 Task: Search one way flight ticket for 3 adults in first from Concord: Concord-padgett Regional Airport to Evansville: Evansville Regional Airport on 8-3-2023. Choice of flights is Sun country airlines. Number of bags: 1 carry on bag. Price is upto 55000. Outbound departure time preference is 17:00.
Action: Mouse moved to (227, 319)
Screenshot: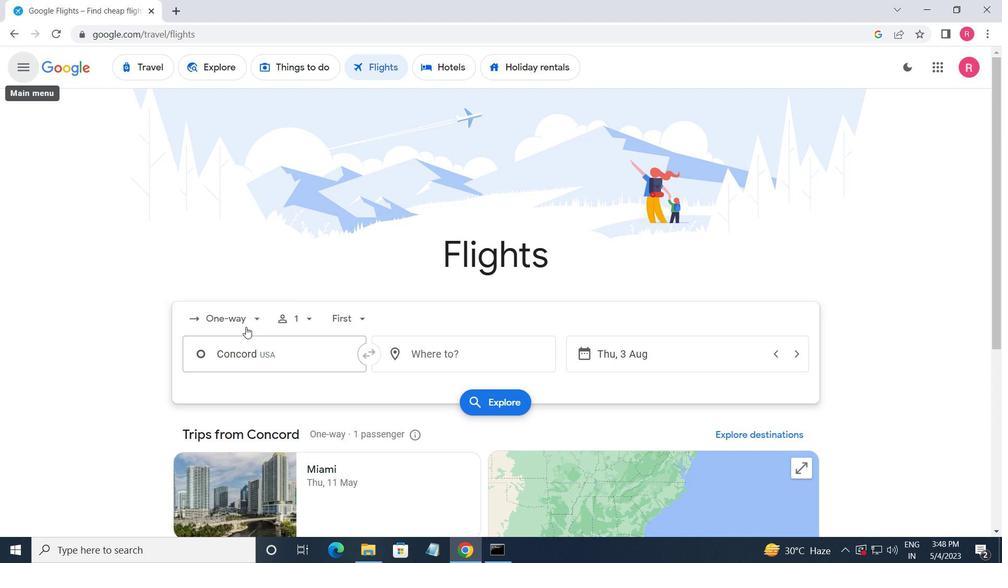 
Action: Mouse pressed left at (227, 319)
Screenshot: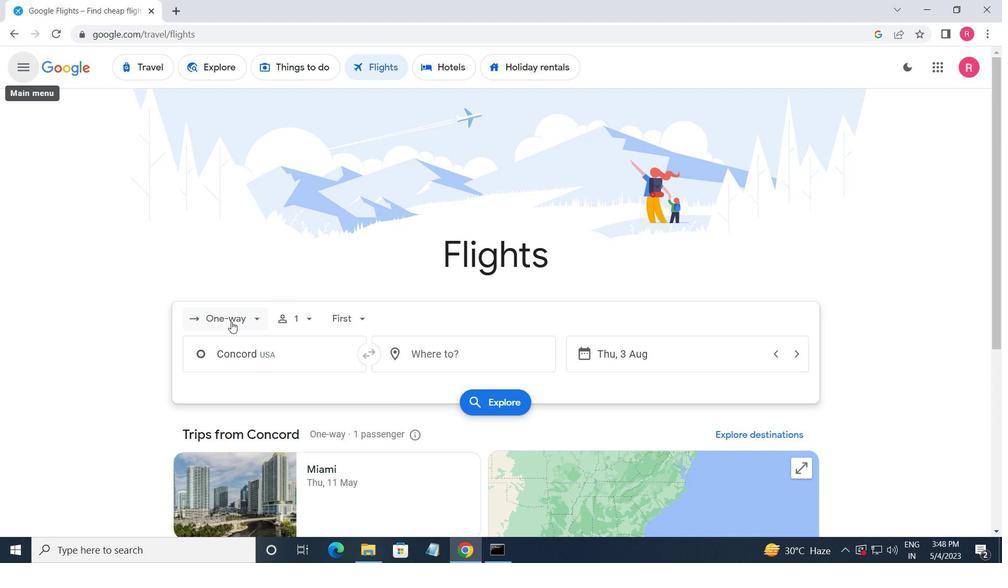
Action: Mouse moved to (254, 383)
Screenshot: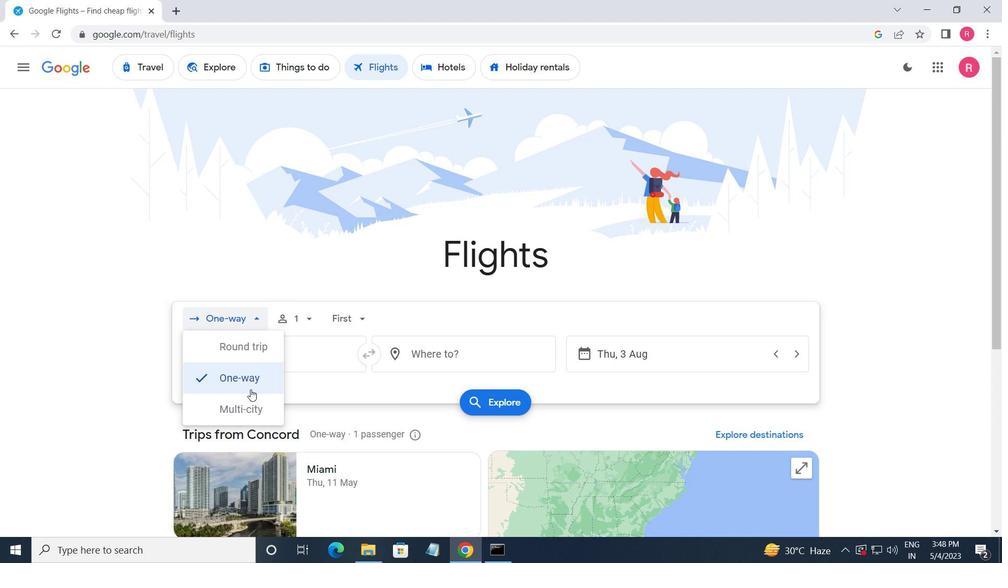 
Action: Mouse pressed left at (254, 383)
Screenshot: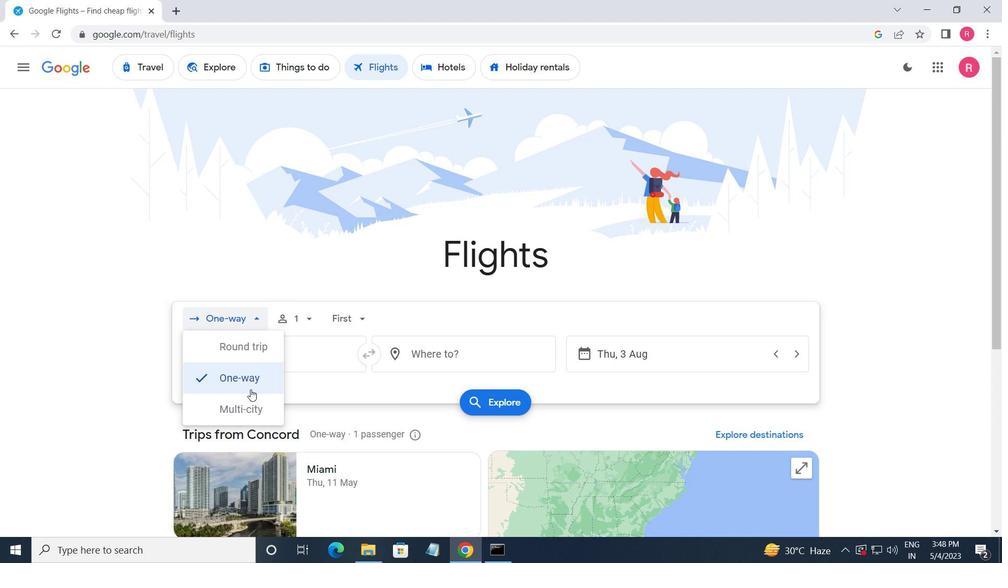 
Action: Mouse moved to (292, 322)
Screenshot: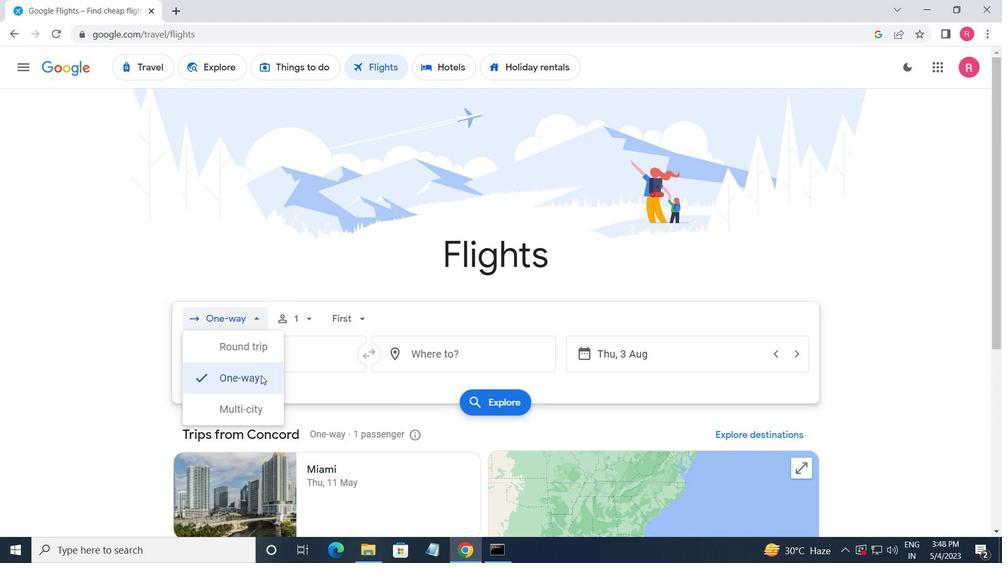 
Action: Mouse pressed left at (292, 322)
Screenshot: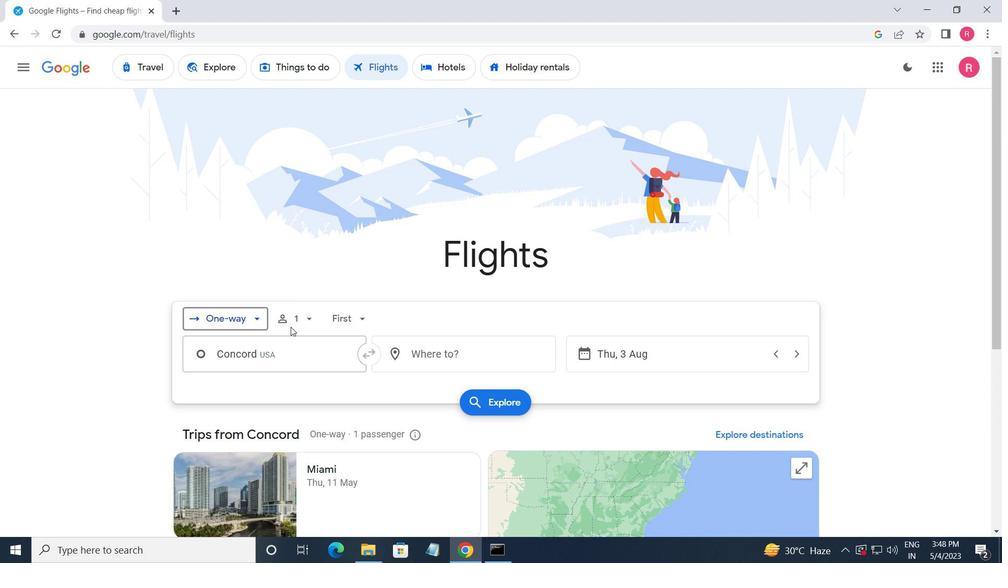 
Action: Mouse moved to (398, 351)
Screenshot: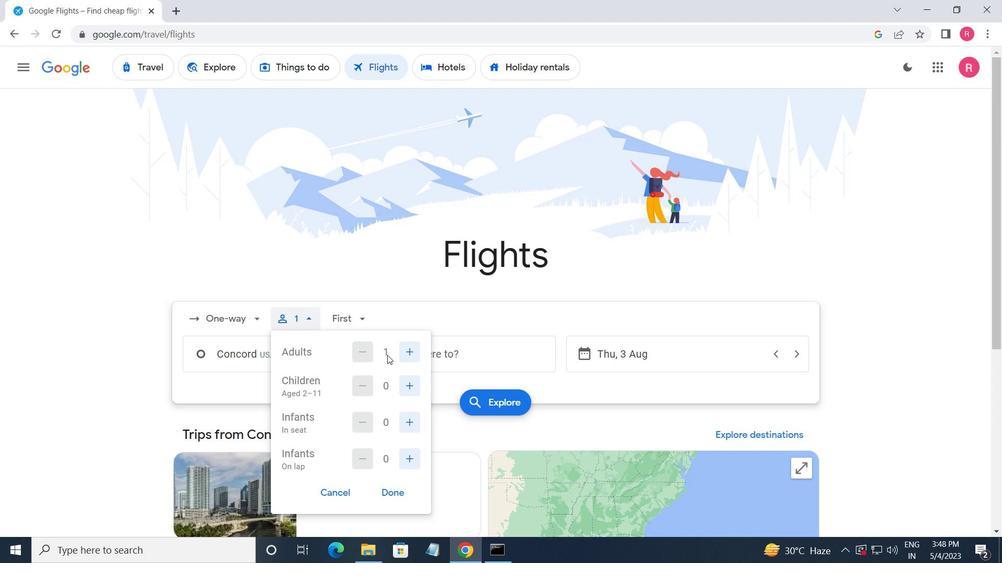 
Action: Mouse pressed left at (398, 351)
Screenshot: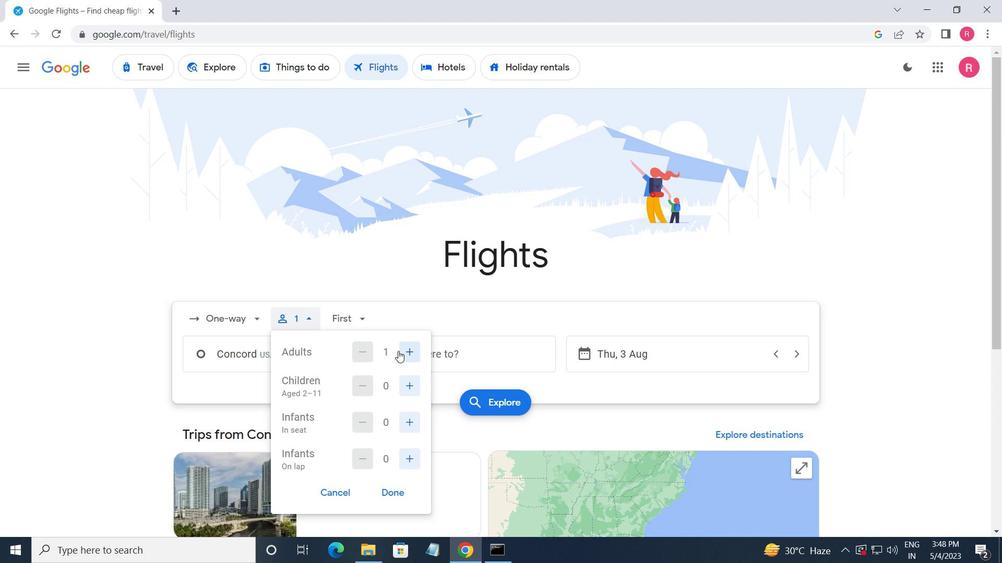 
Action: Mouse moved to (399, 351)
Screenshot: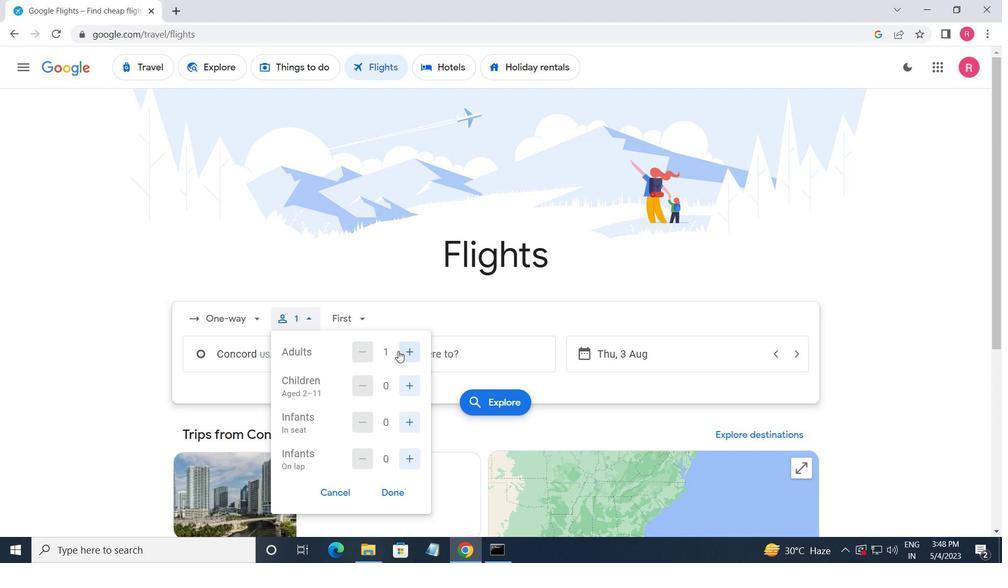 
Action: Mouse pressed left at (399, 351)
Screenshot: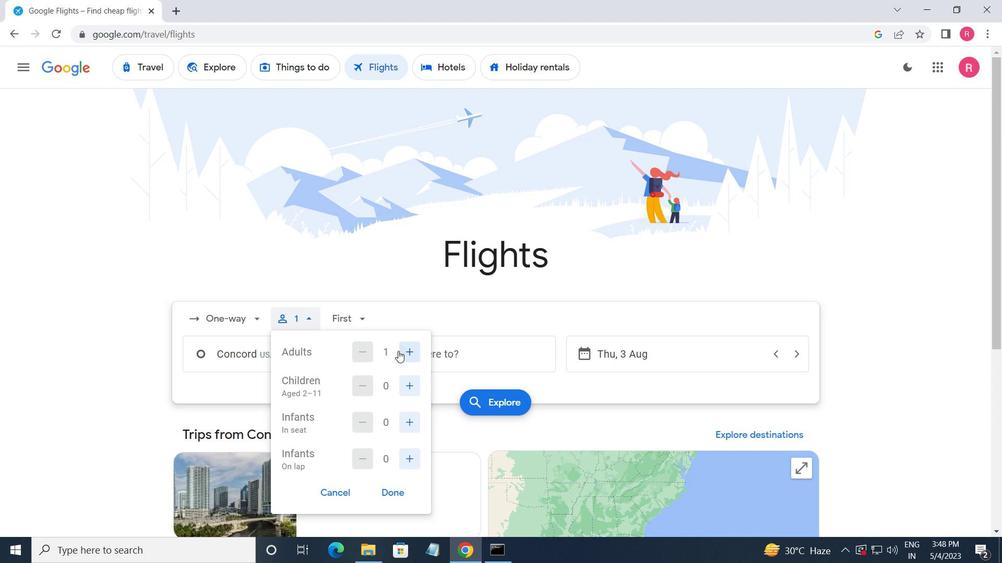 
Action: Mouse moved to (397, 495)
Screenshot: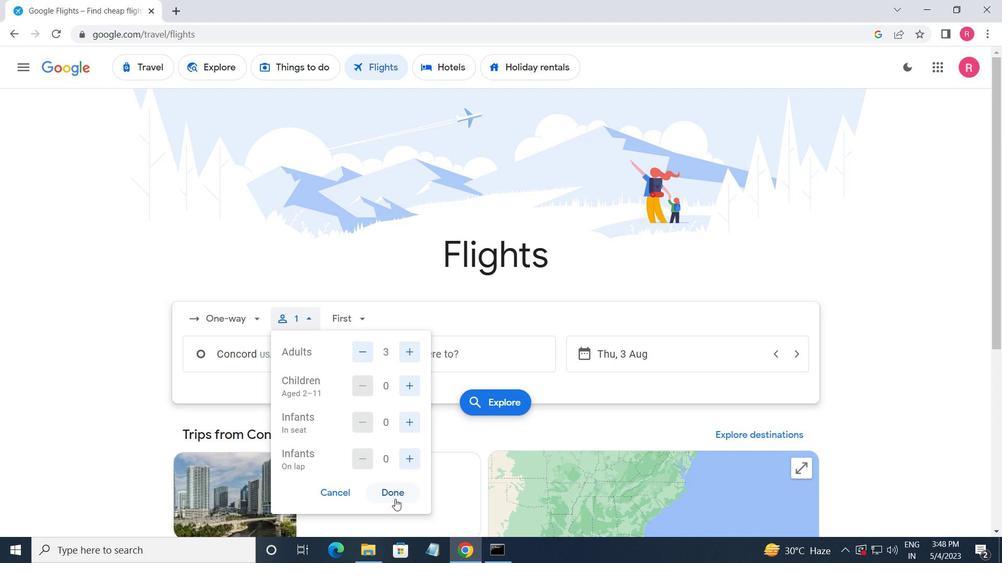 
Action: Mouse pressed left at (397, 495)
Screenshot: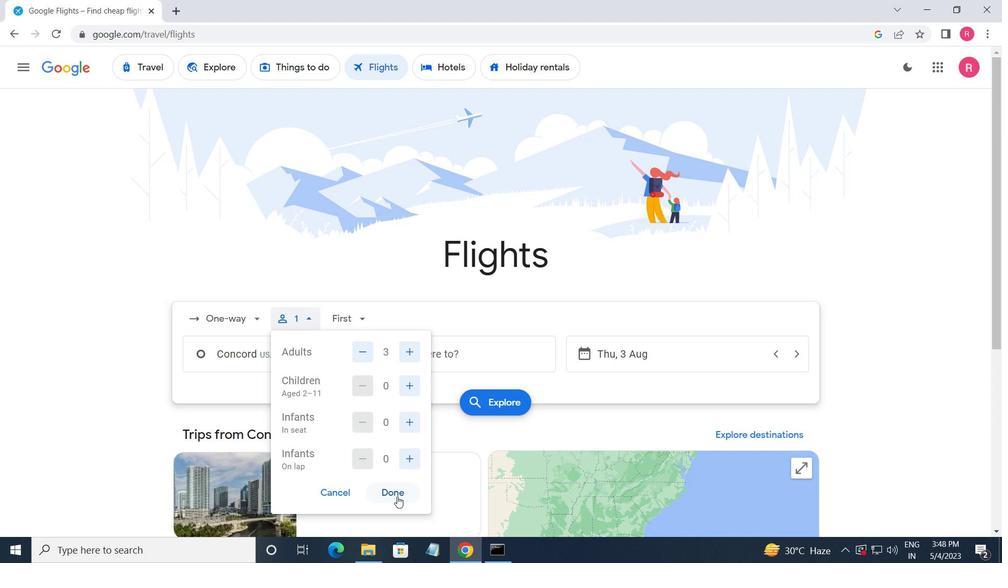 
Action: Mouse moved to (347, 319)
Screenshot: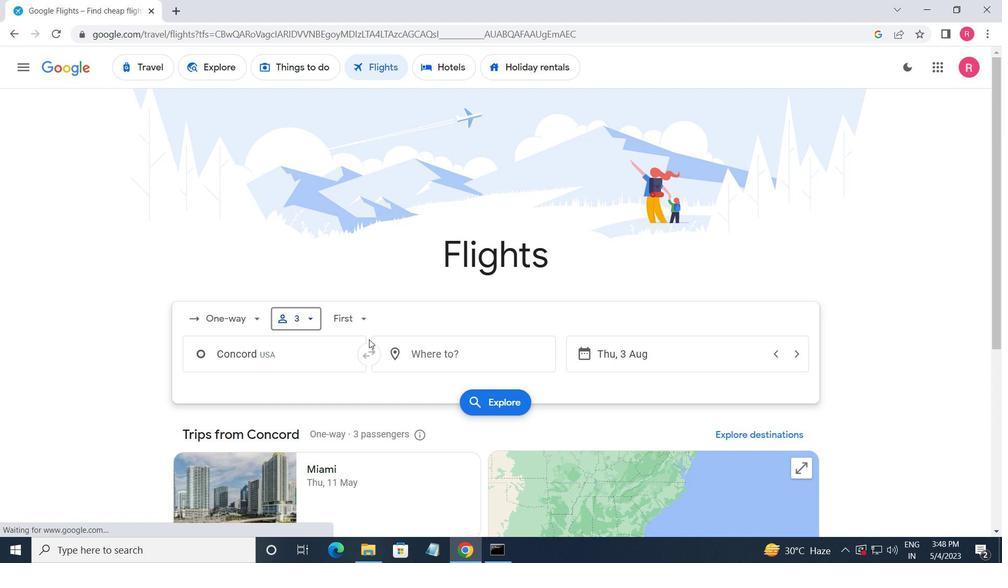 
Action: Mouse pressed left at (347, 319)
Screenshot: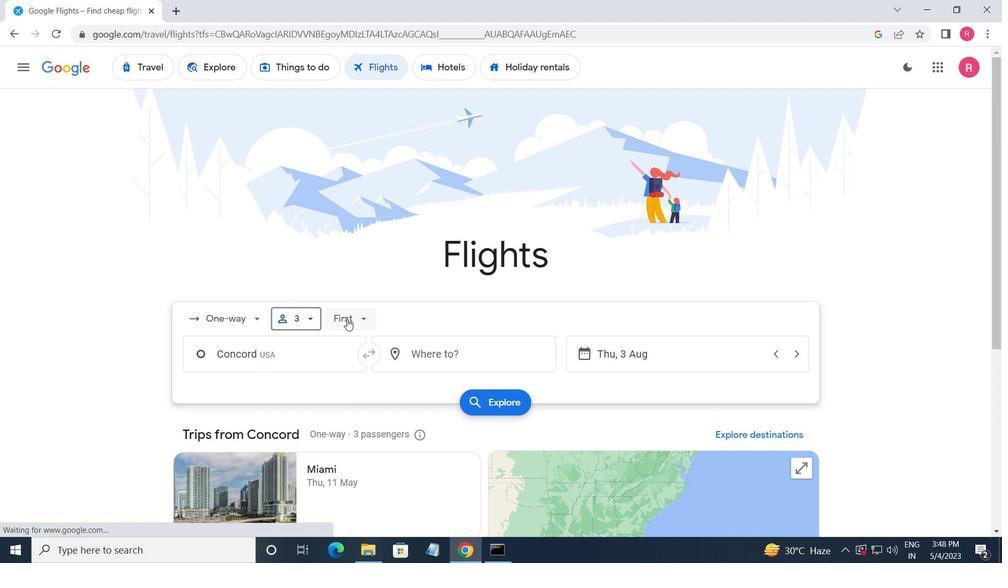 
Action: Mouse moved to (383, 445)
Screenshot: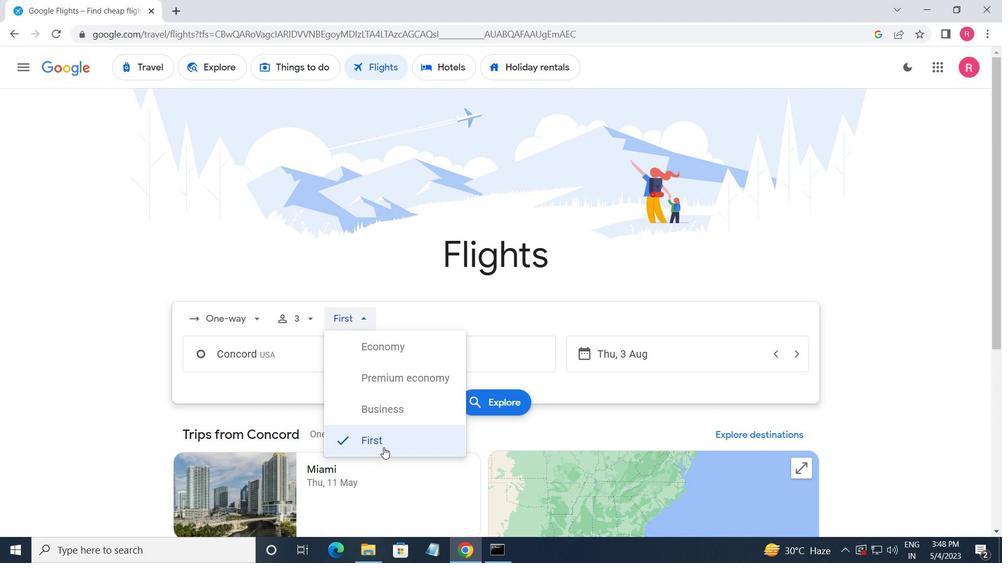
Action: Mouse pressed left at (383, 445)
Screenshot: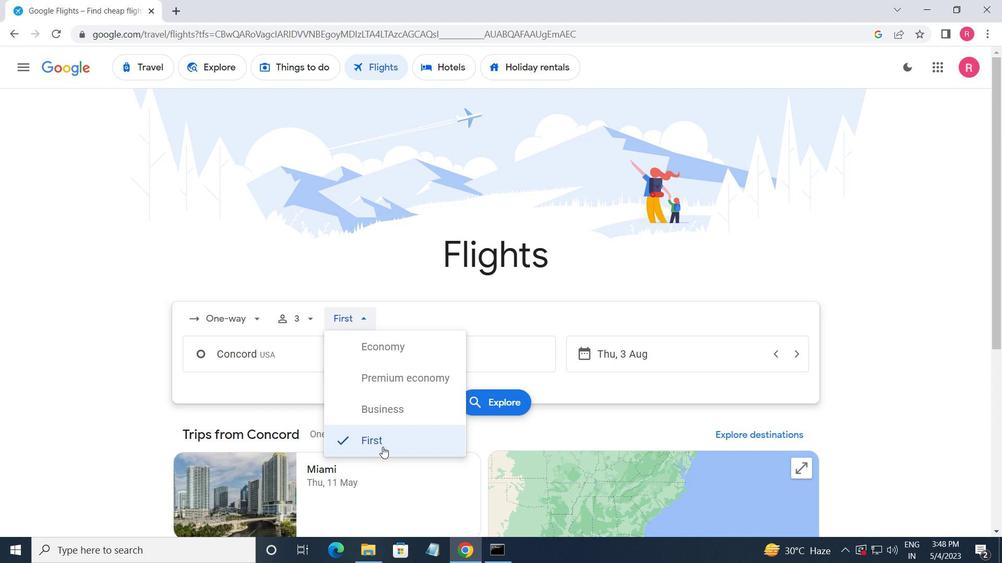 
Action: Mouse moved to (292, 348)
Screenshot: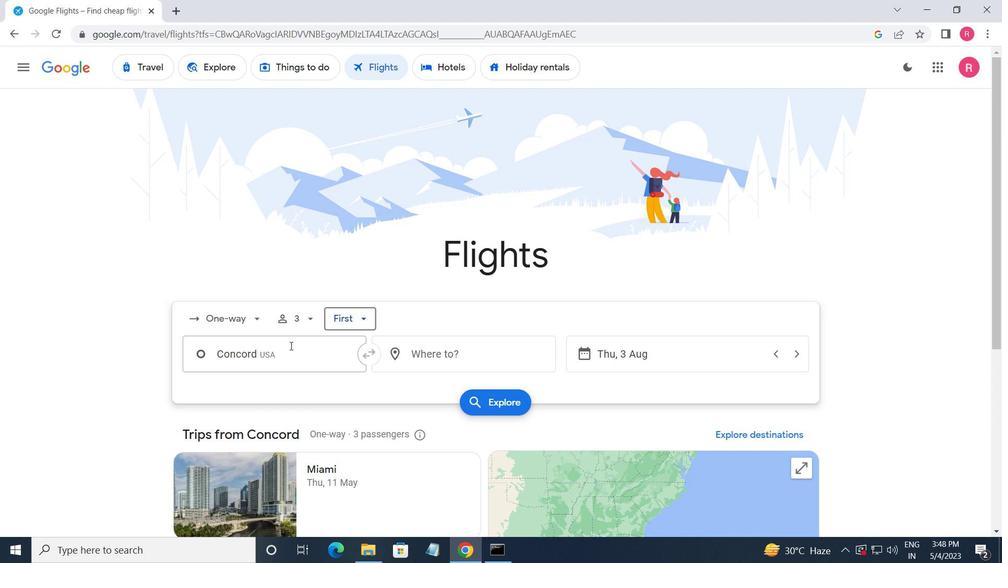 
Action: Mouse pressed left at (292, 348)
Screenshot: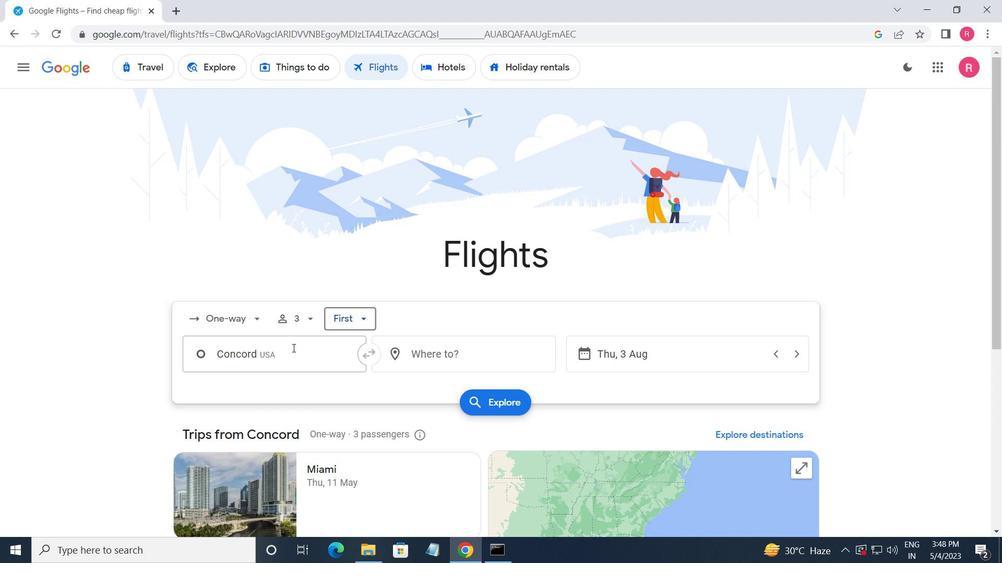 
Action: Mouse moved to (305, 527)
Screenshot: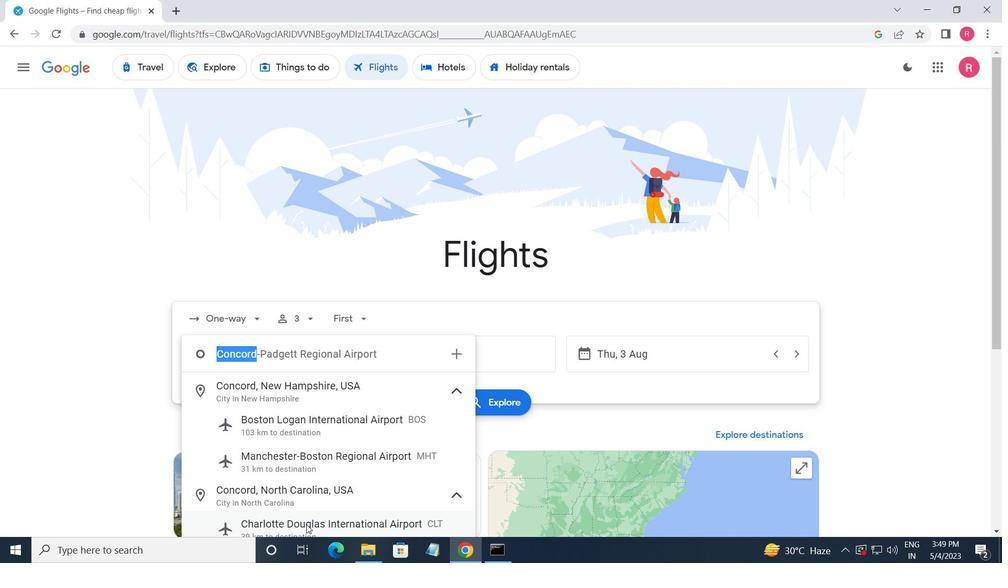 
Action: Mouse pressed left at (305, 527)
Screenshot: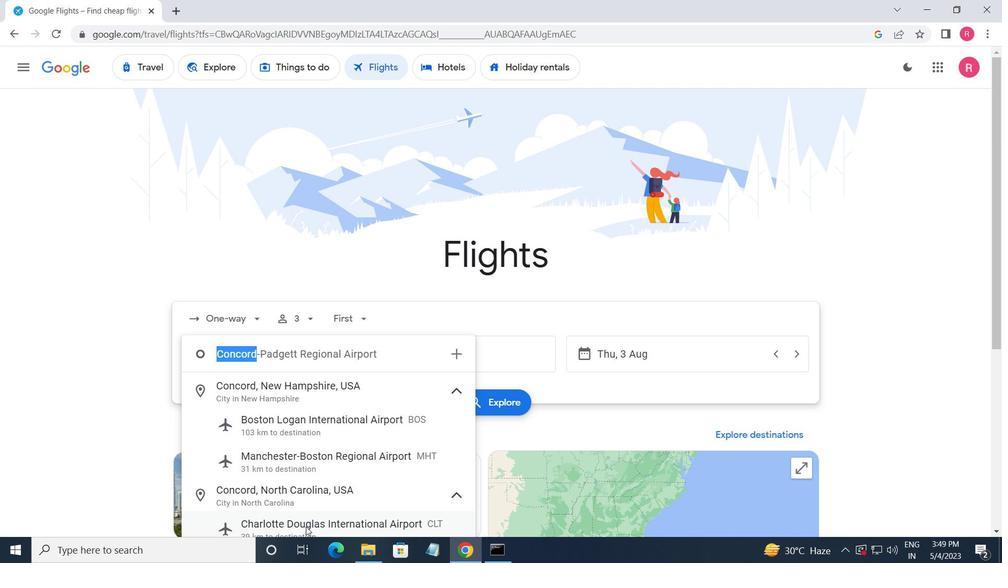 
Action: Mouse moved to (247, 330)
Screenshot: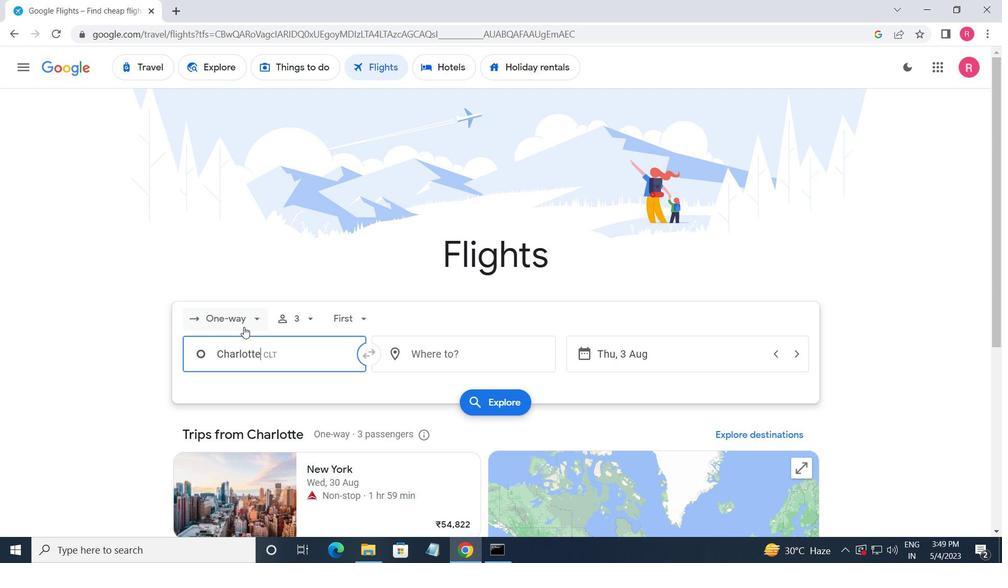 
Action: Key pressed <Key.backspace><Key.backspace><Key.backspace><Key.backspace><Key.backspace><Key.backspace><Key.backspace><Key.backspace><Key.backspace><Key.backspace><Key.backspace><Key.backspace><Key.backspace><Key.backspace><Key.backspace><Key.backspace><Key.backspace><Key.caps_lock>c<Key.caps_lock>oncord-pad
Screenshot: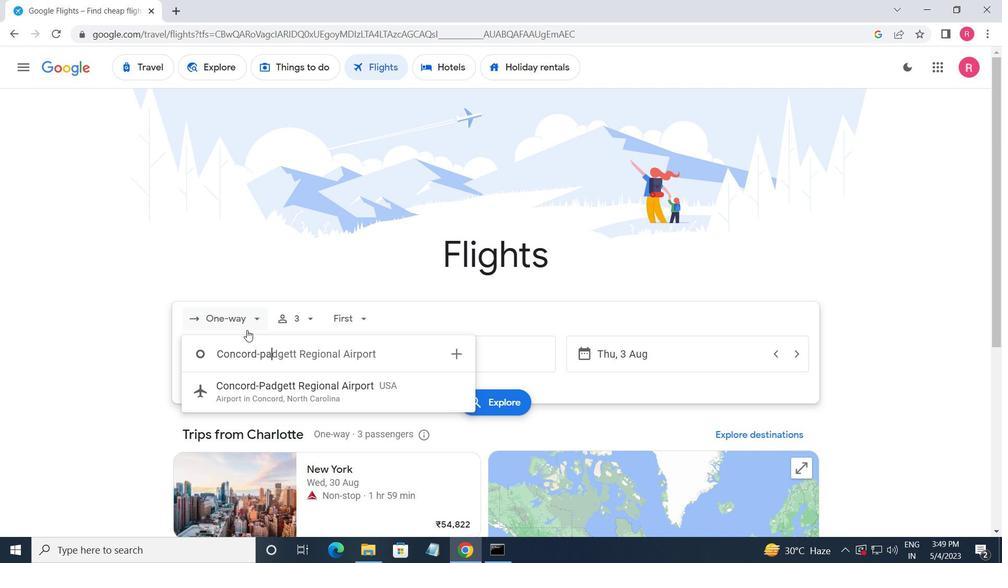 
Action: Mouse moved to (235, 385)
Screenshot: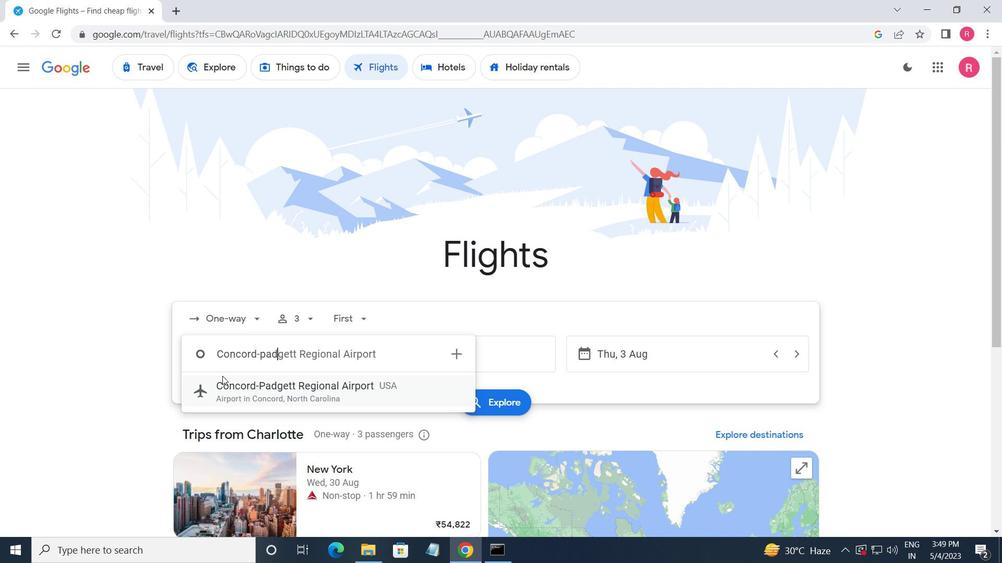 
Action: Mouse pressed left at (235, 385)
Screenshot: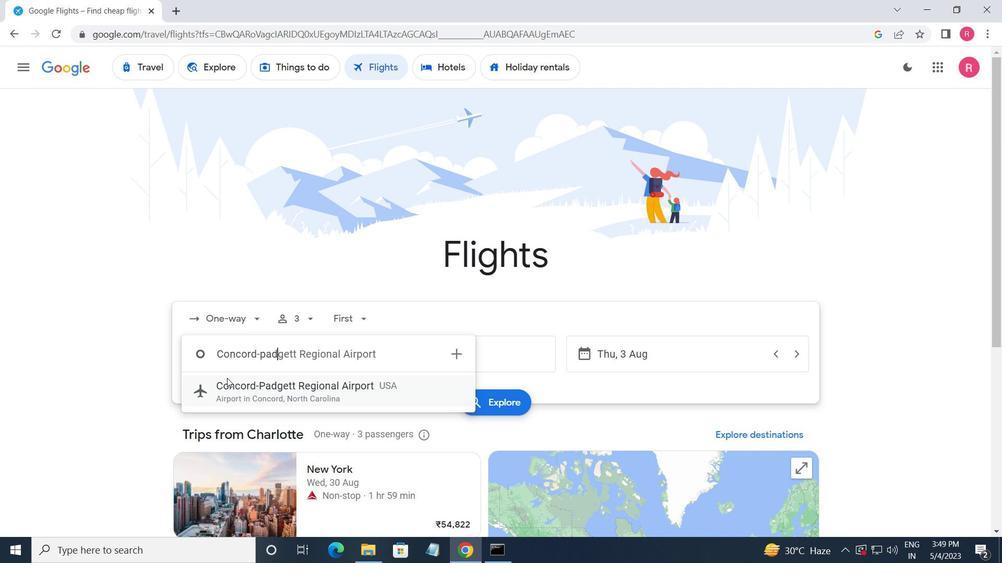 
Action: Mouse moved to (457, 354)
Screenshot: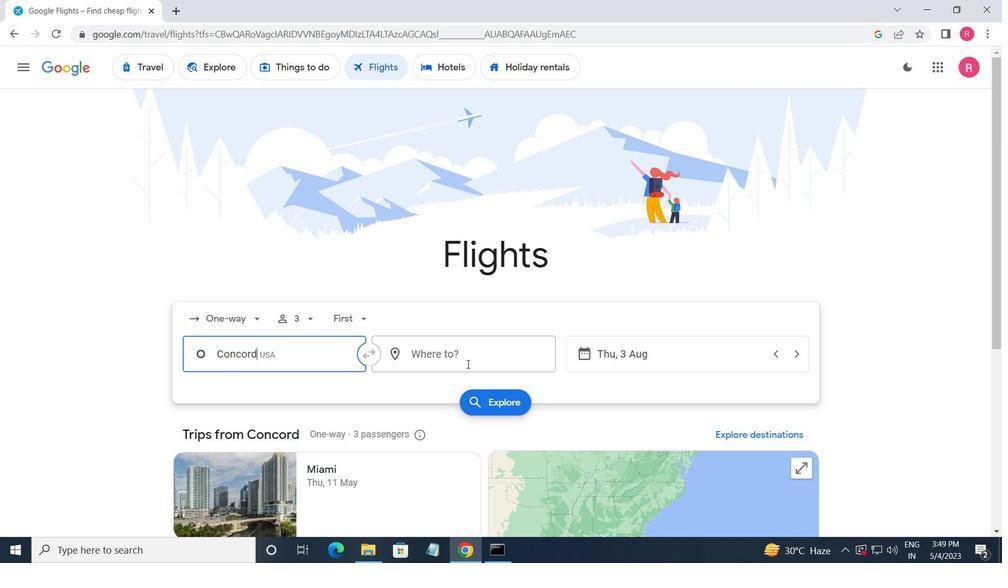 
Action: Mouse pressed left at (457, 354)
Screenshot: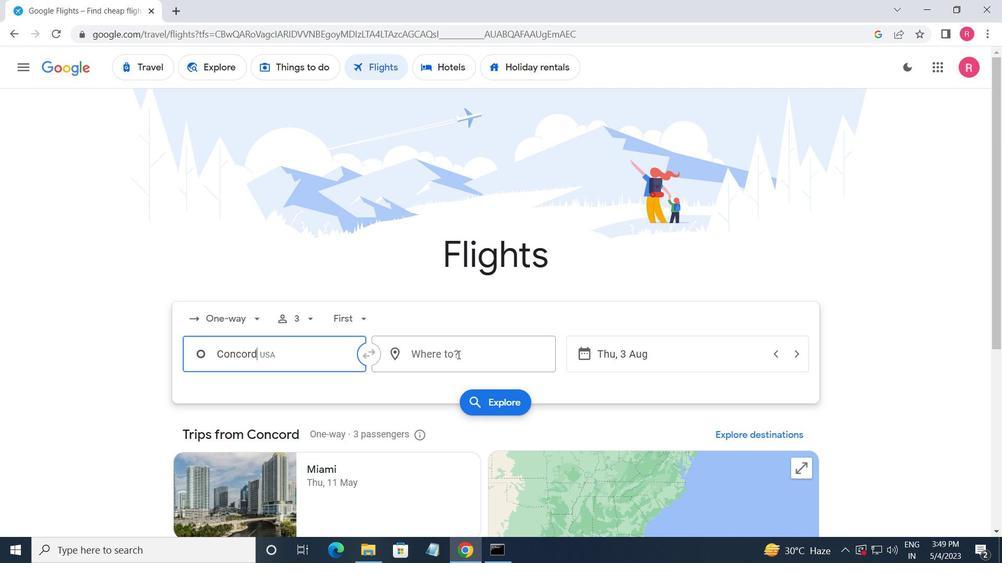 
Action: Mouse moved to (458, 414)
Screenshot: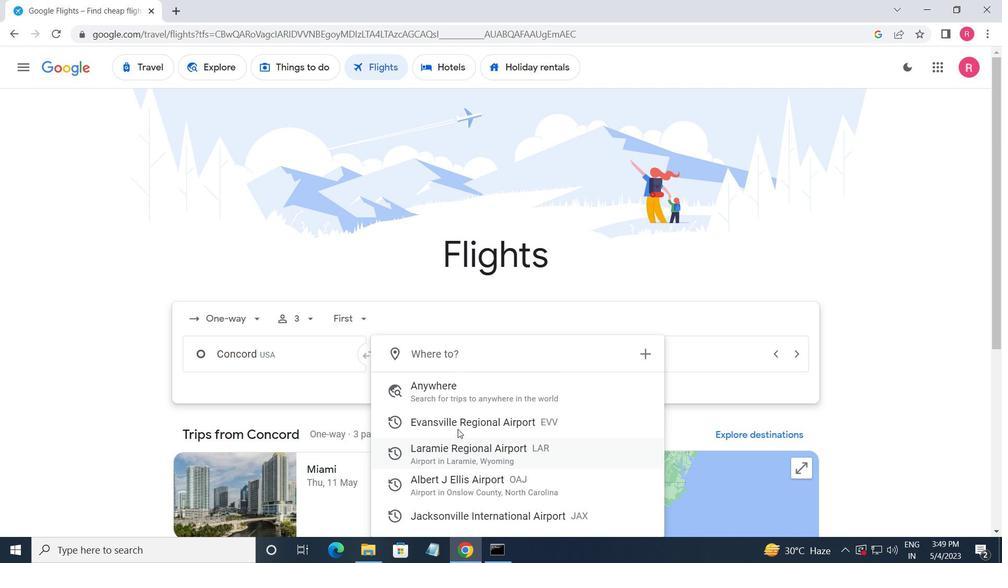 
Action: Mouse pressed left at (458, 414)
Screenshot: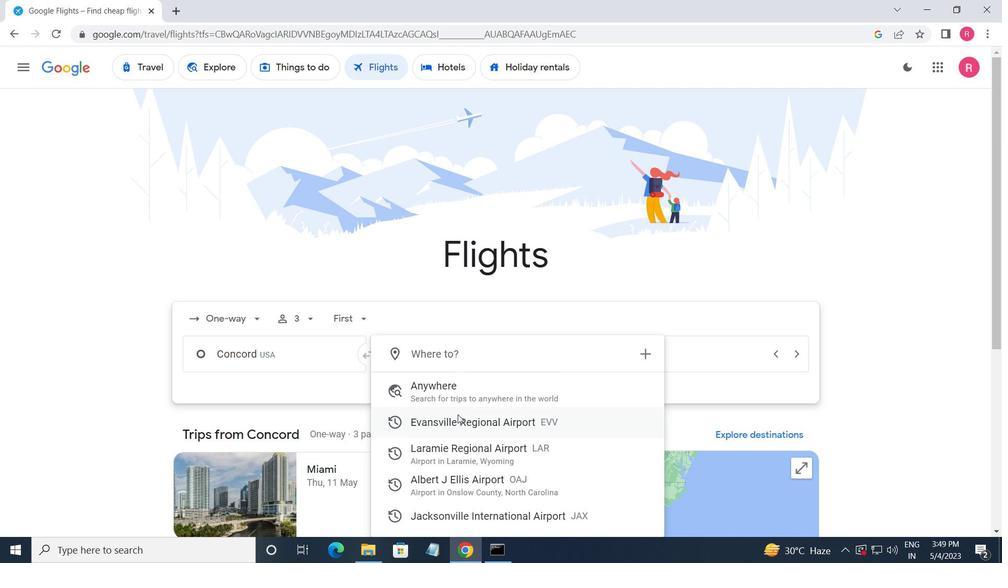 
Action: Mouse moved to (640, 353)
Screenshot: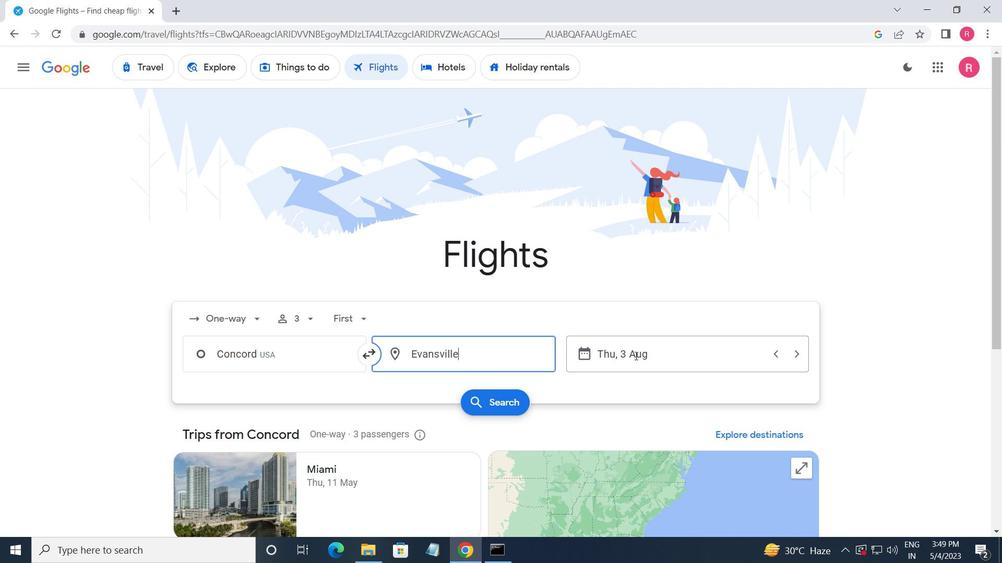 
Action: Mouse pressed left at (640, 353)
Screenshot: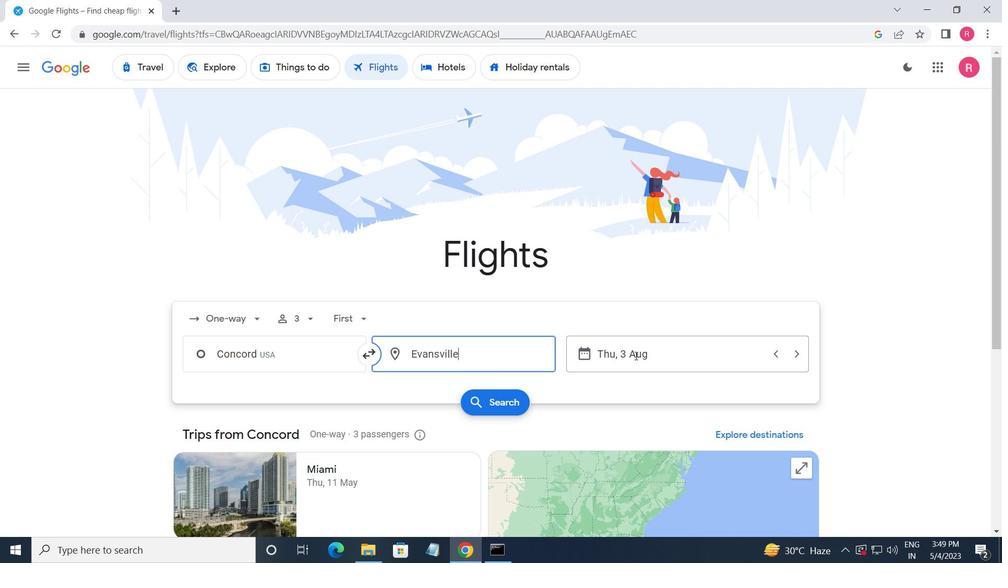 
Action: Mouse moved to (471, 311)
Screenshot: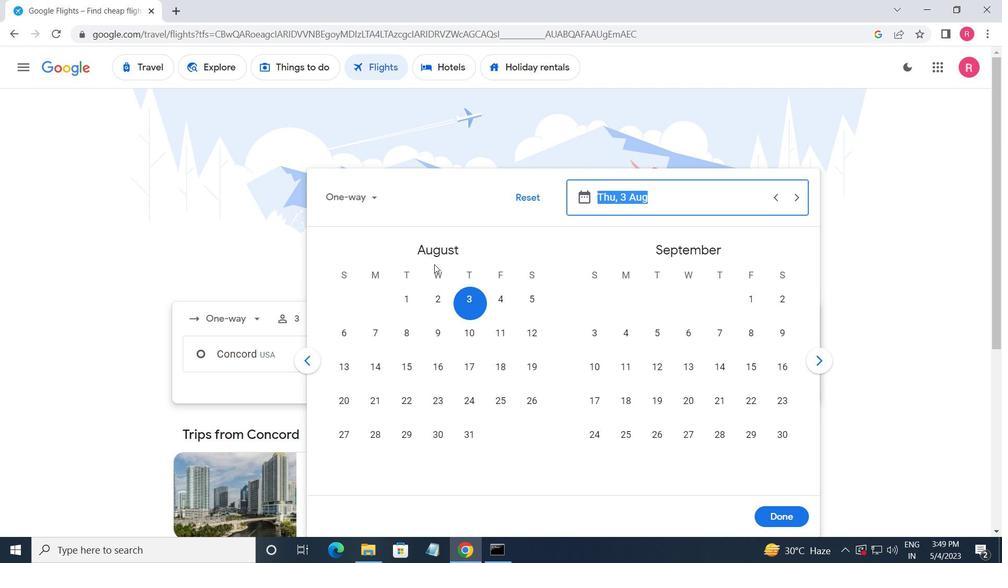 
Action: Mouse pressed left at (471, 311)
Screenshot: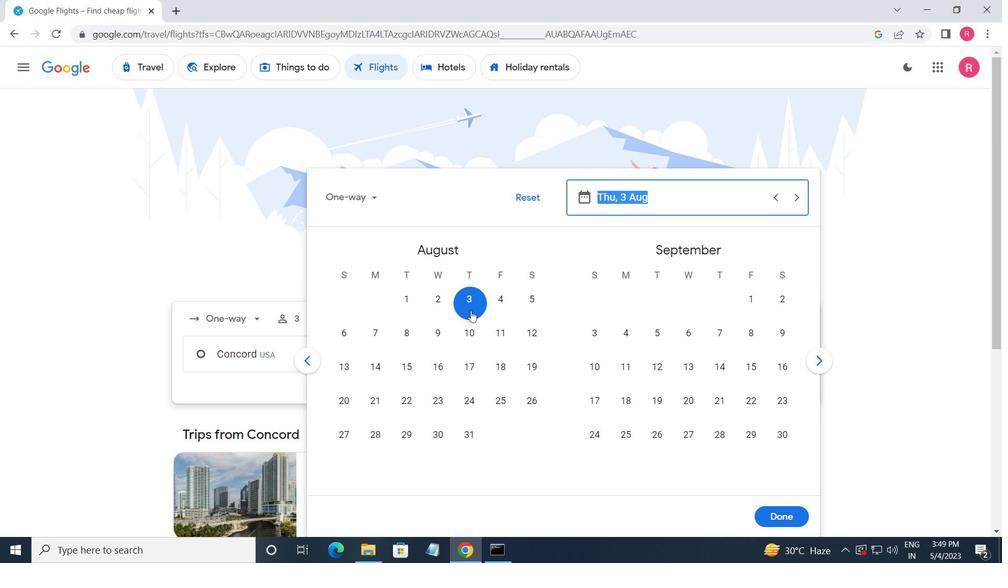 
Action: Mouse moved to (795, 517)
Screenshot: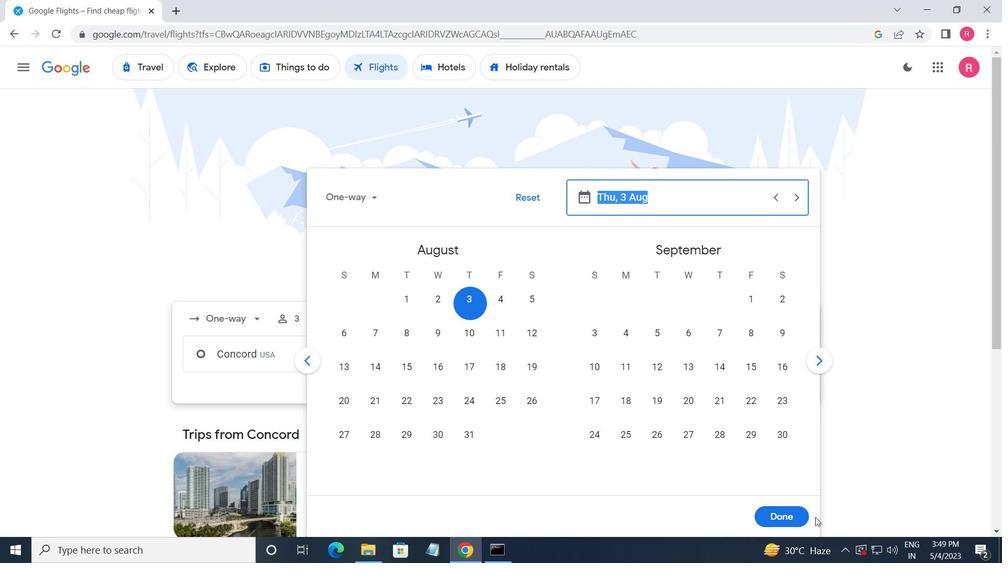 
Action: Mouse pressed left at (795, 517)
Screenshot: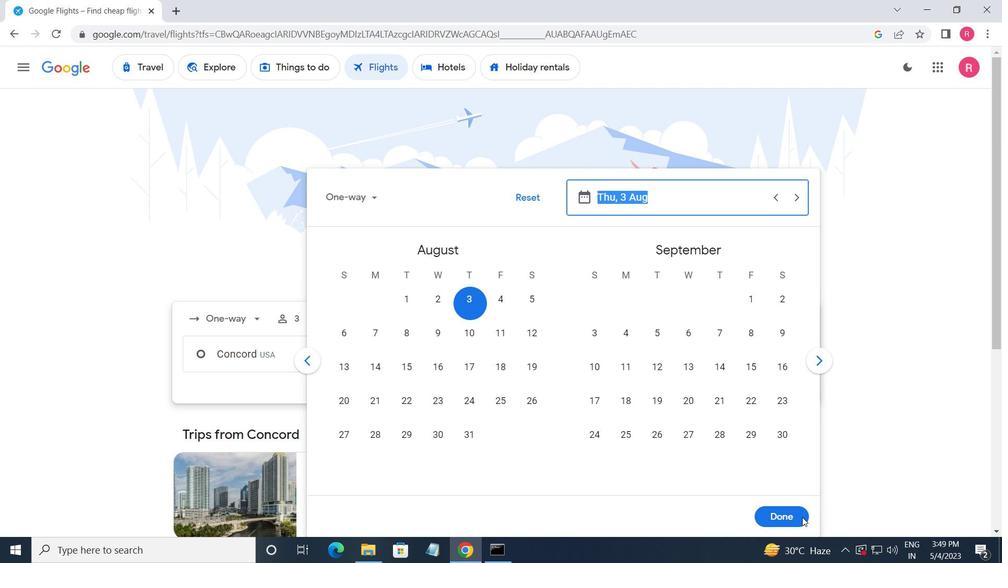 
Action: Mouse moved to (487, 395)
Screenshot: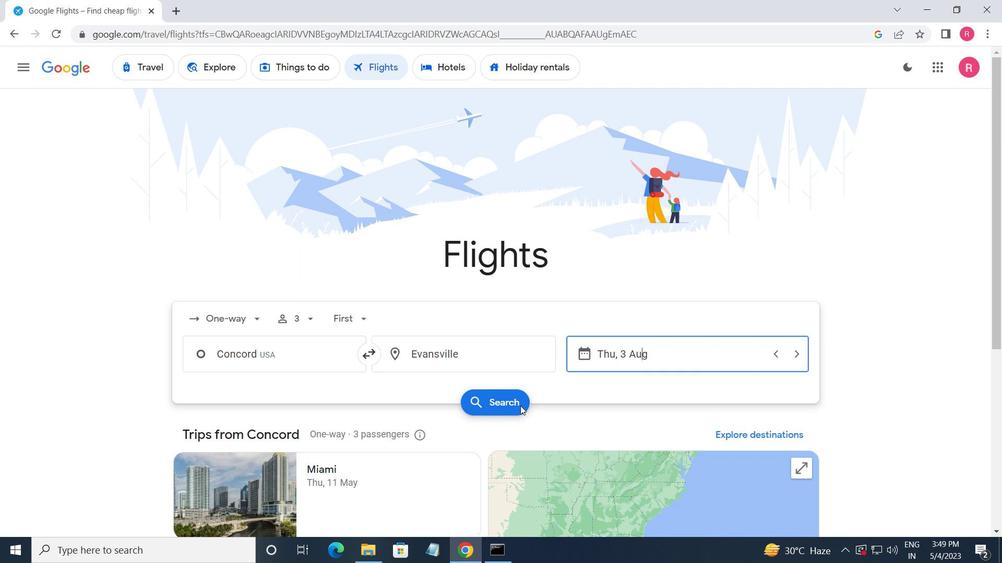 
Action: Mouse pressed left at (487, 395)
Screenshot: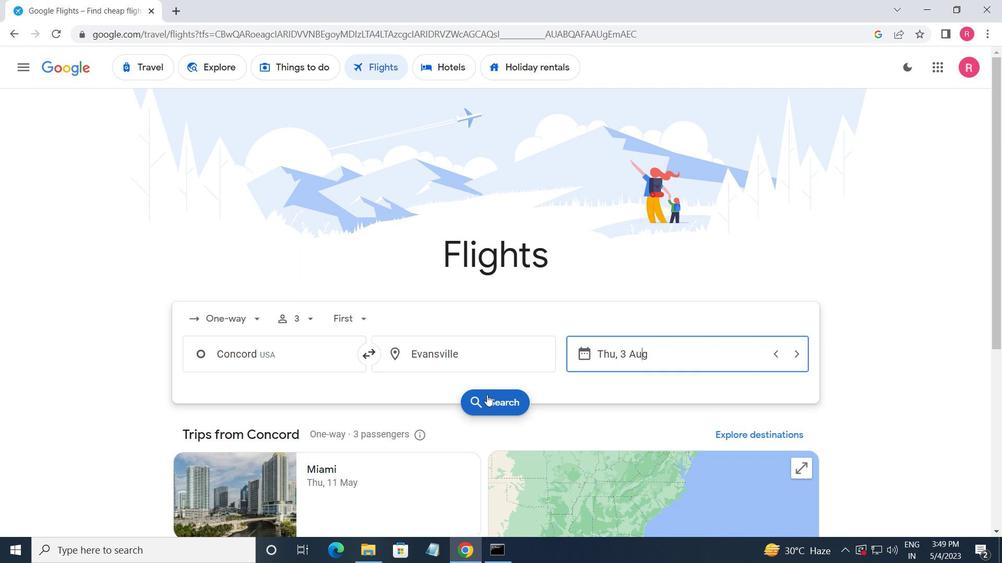 
Action: Mouse moved to (211, 184)
Screenshot: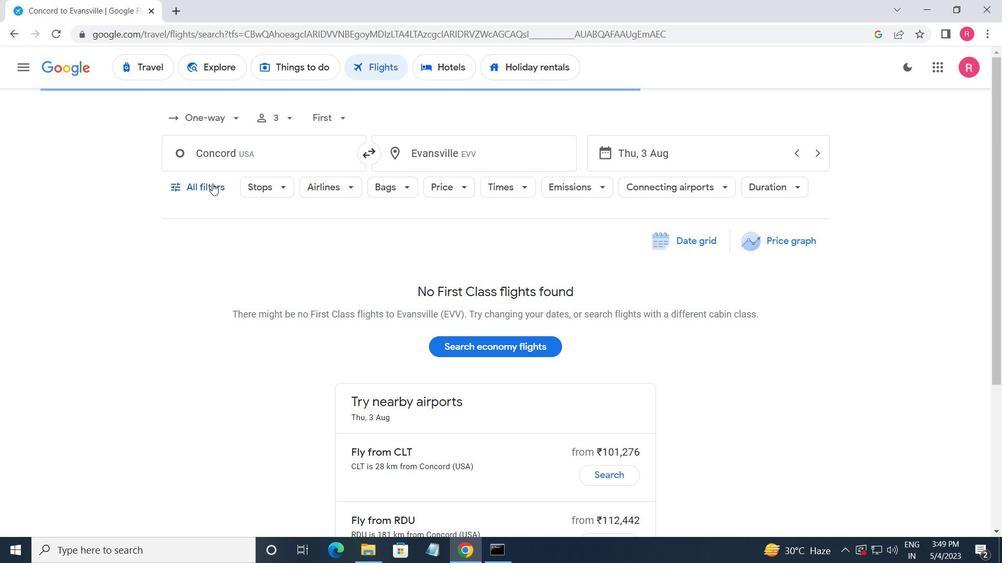 
Action: Mouse pressed left at (211, 184)
Screenshot: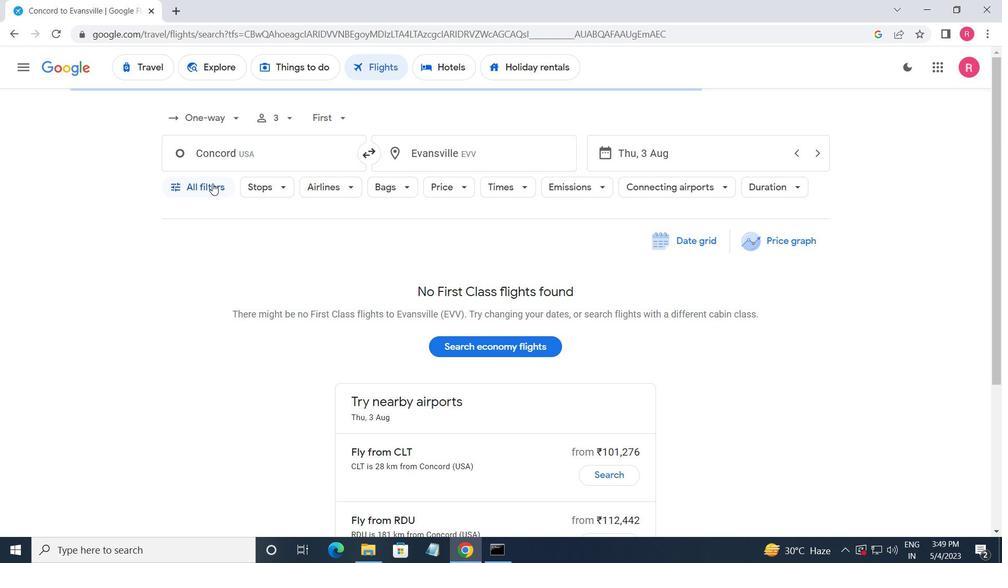 
Action: Mouse moved to (270, 279)
Screenshot: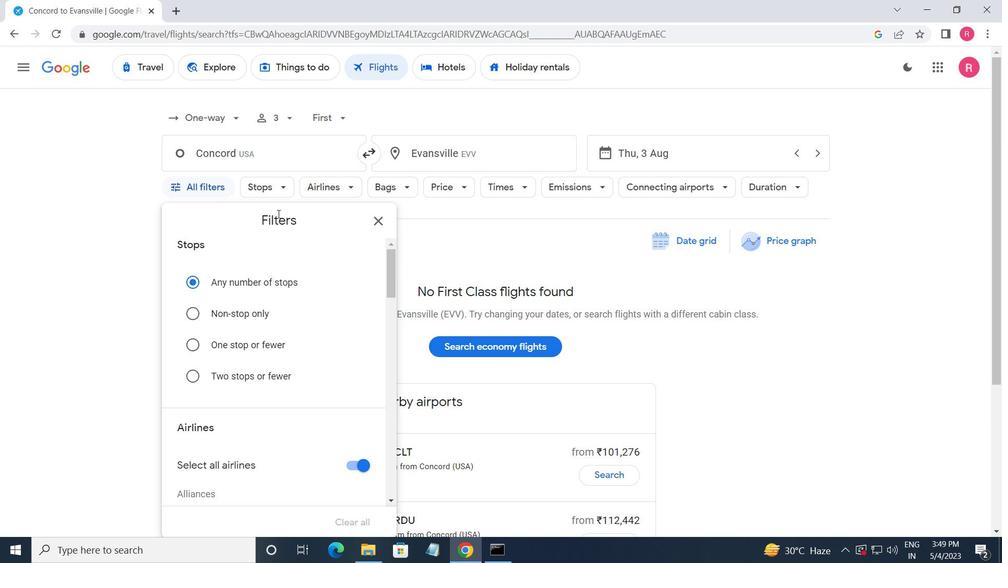 
Action: Mouse scrolled (270, 278) with delta (0, 0)
Screenshot: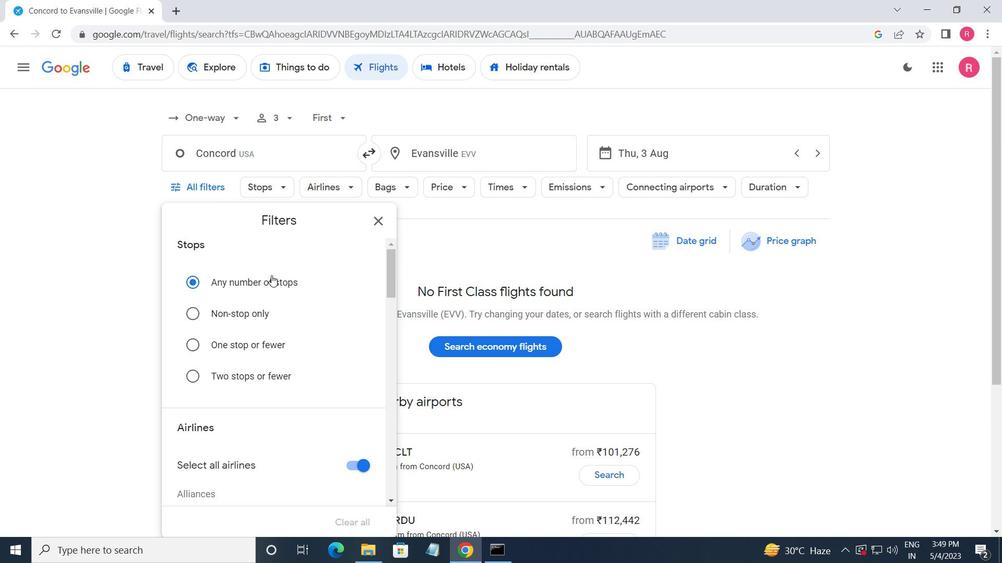 
Action: Mouse scrolled (270, 278) with delta (0, 0)
Screenshot: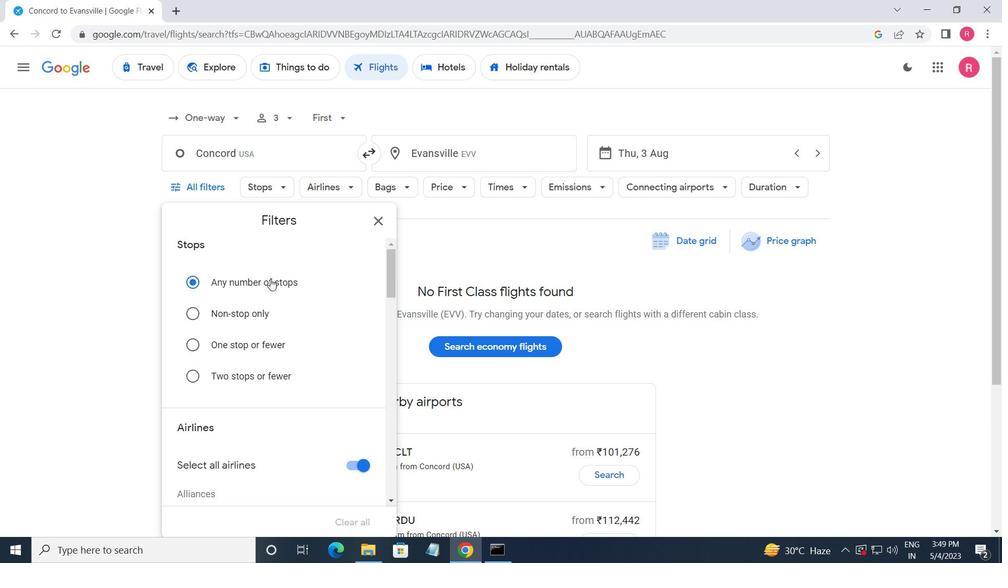 
Action: Mouse moved to (270, 280)
Screenshot: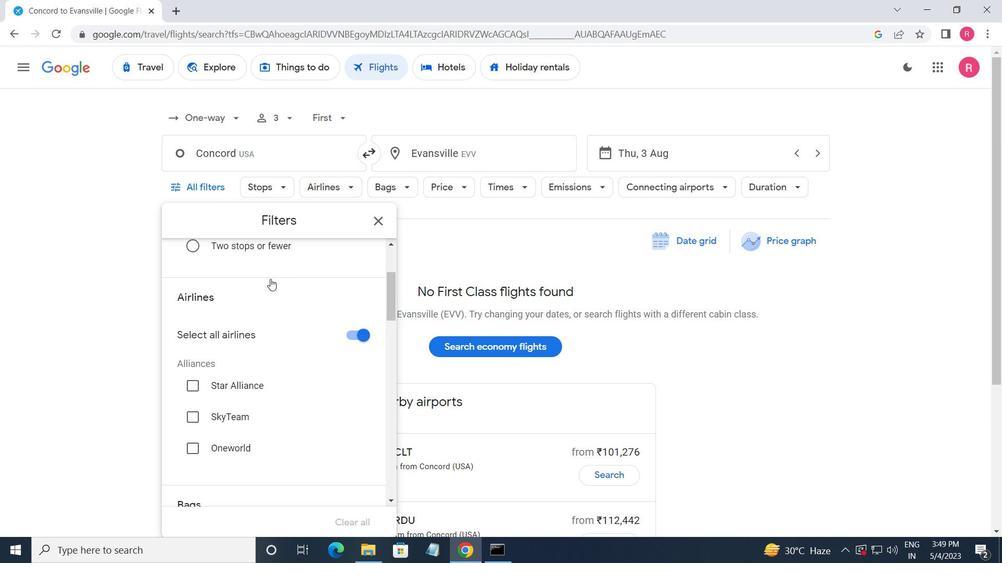 
Action: Mouse scrolled (270, 279) with delta (0, 0)
Screenshot: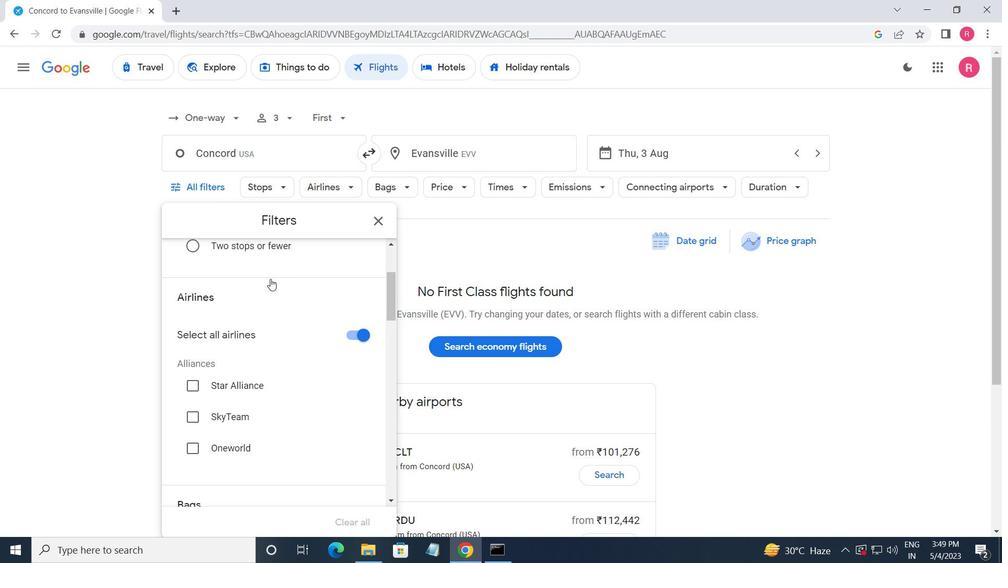
Action: Mouse moved to (270, 286)
Screenshot: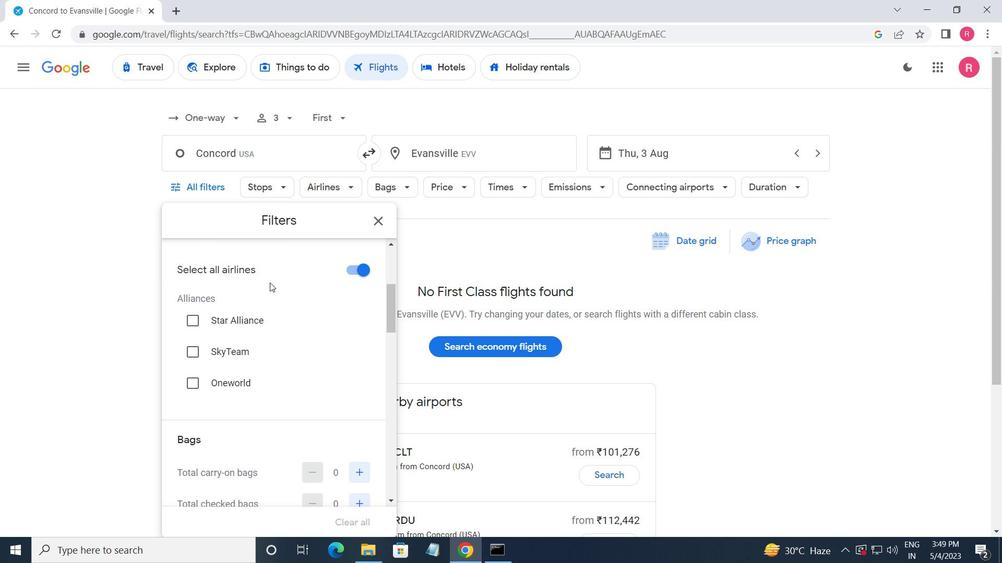 
Action: Mouse scrolled (270, 286) with delta (0, 0)
Screenshot: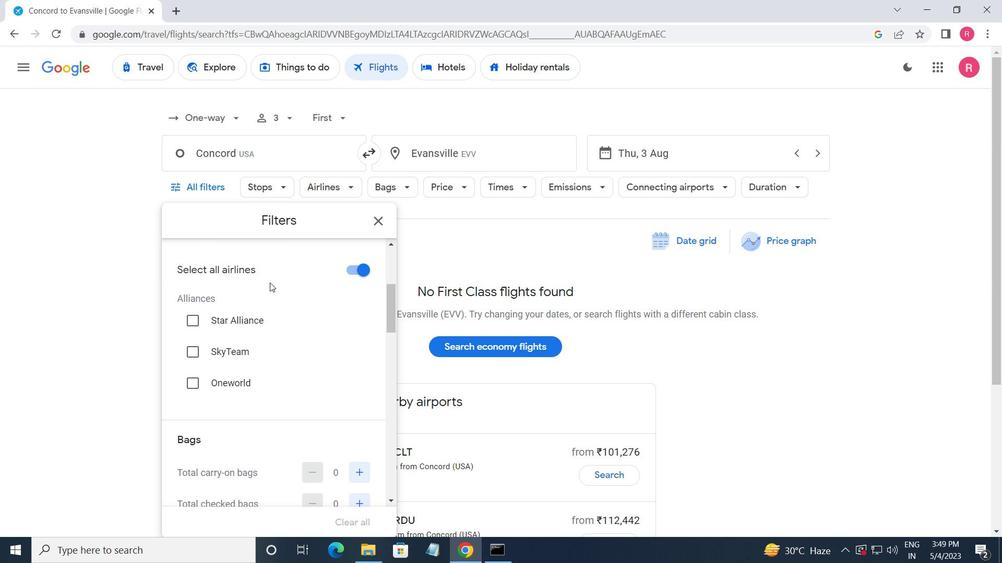
Action: Mouse moved to (271, 289)
Screenshot: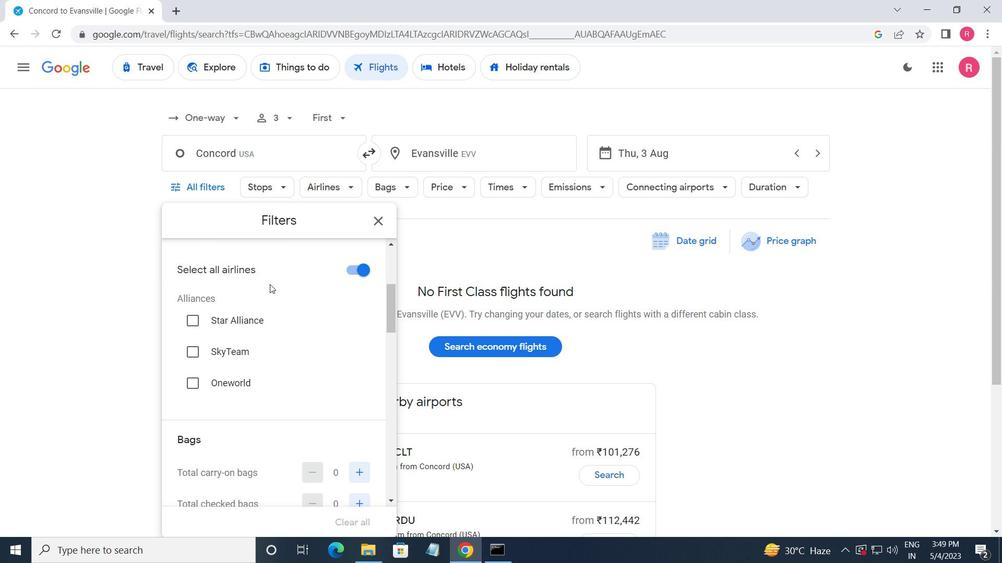 
Action: Mouse scrolled (271, 289) with delta (0, 0)
Screenshot: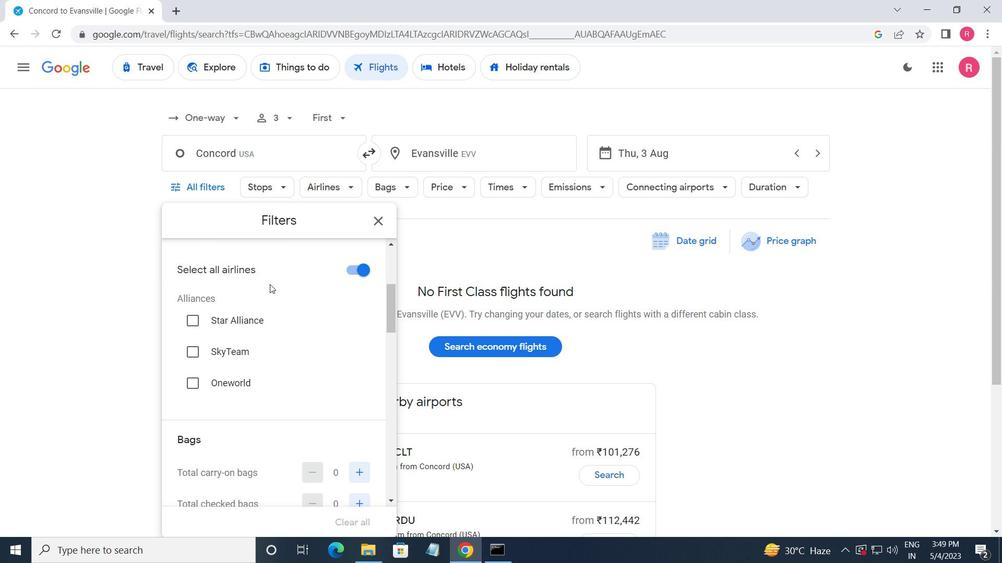 
Action: Mouse moved to (272, 289)
Screenshot: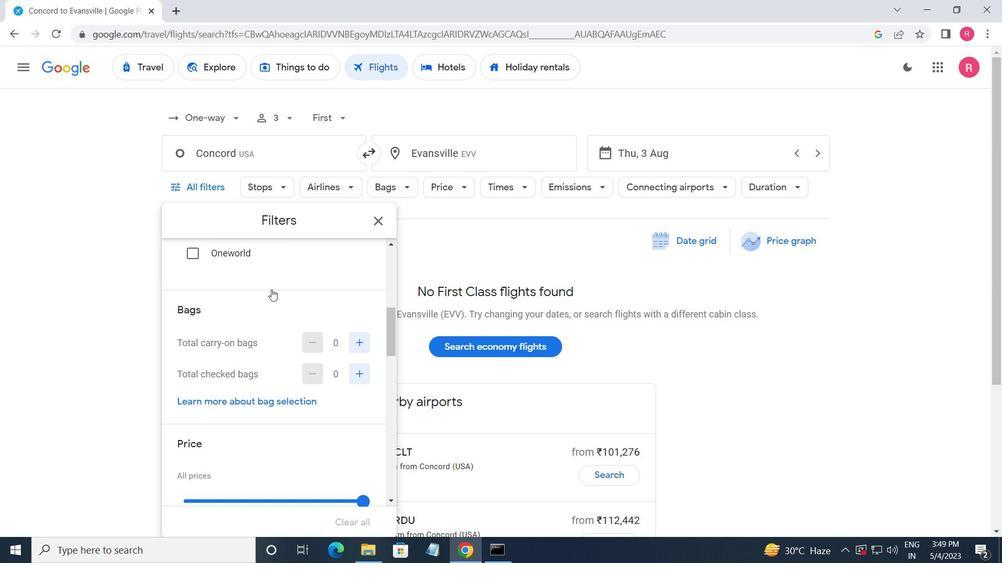 
Action: Mouse scrolled (272, 290) with delta (0, 0)
Screenshot: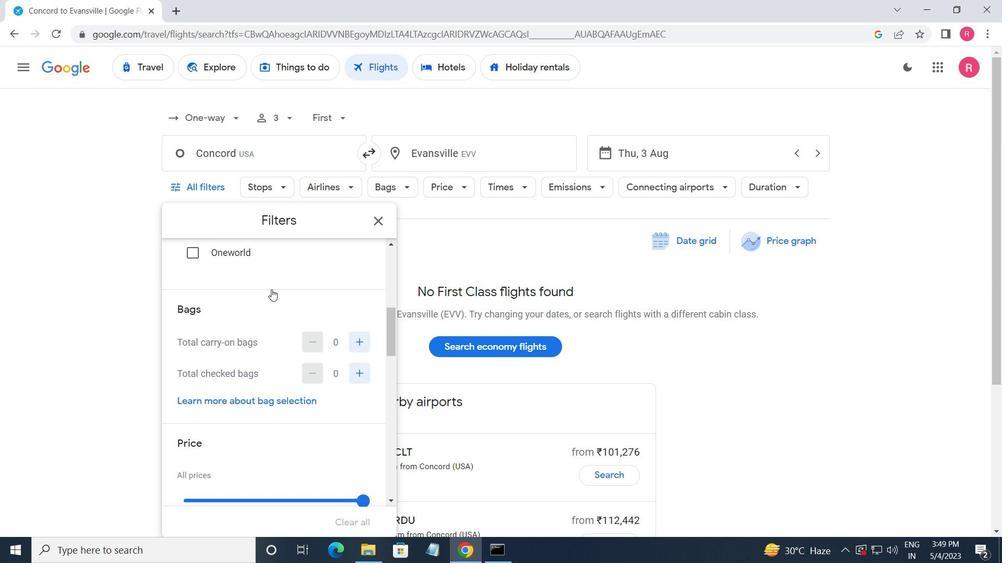 
Action: Mouse moved to (273, 289)
Screenshot: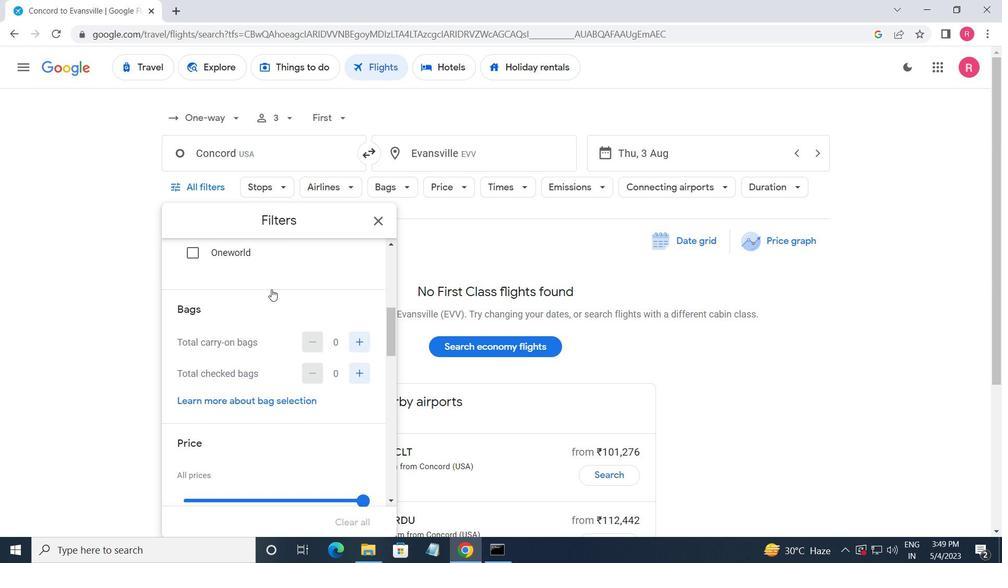 
Action: Mouse scrolled (273, 289) with delta (0, 0)
Screenshot: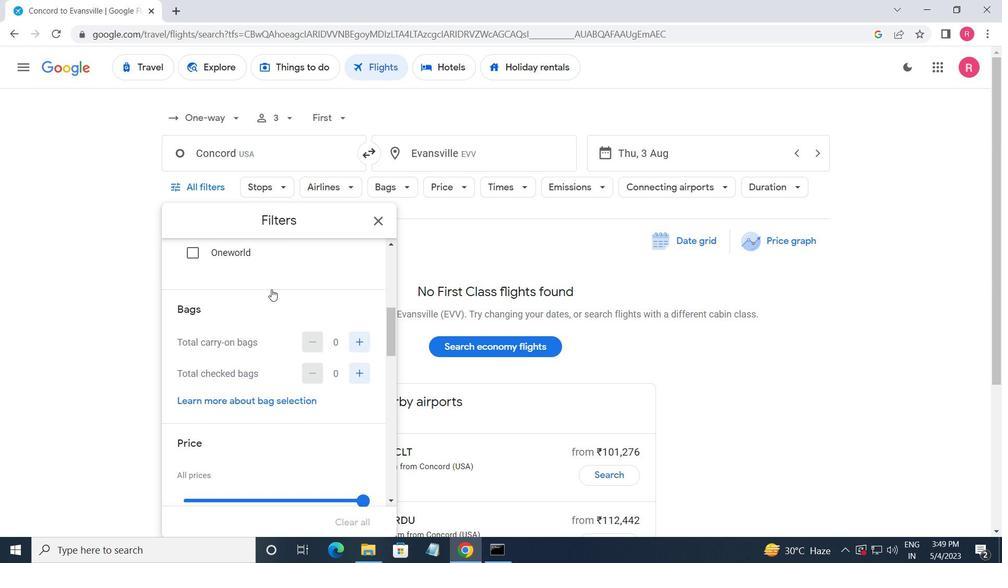 
Action: Mouse scrolled (273, 289) with delta (0, 0)
Screenshot: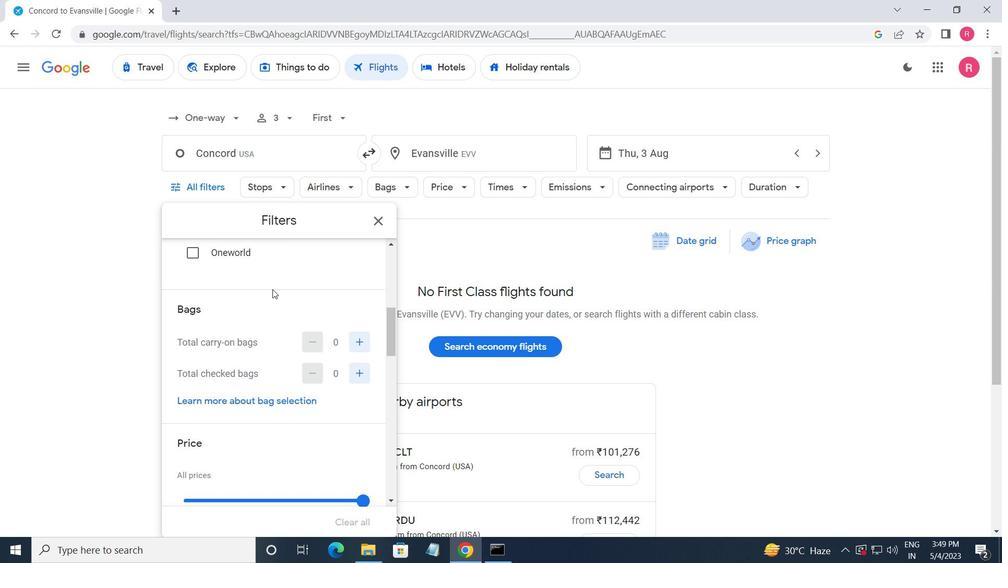 
Action: Mouse moved to (337, 336)
Screenshot: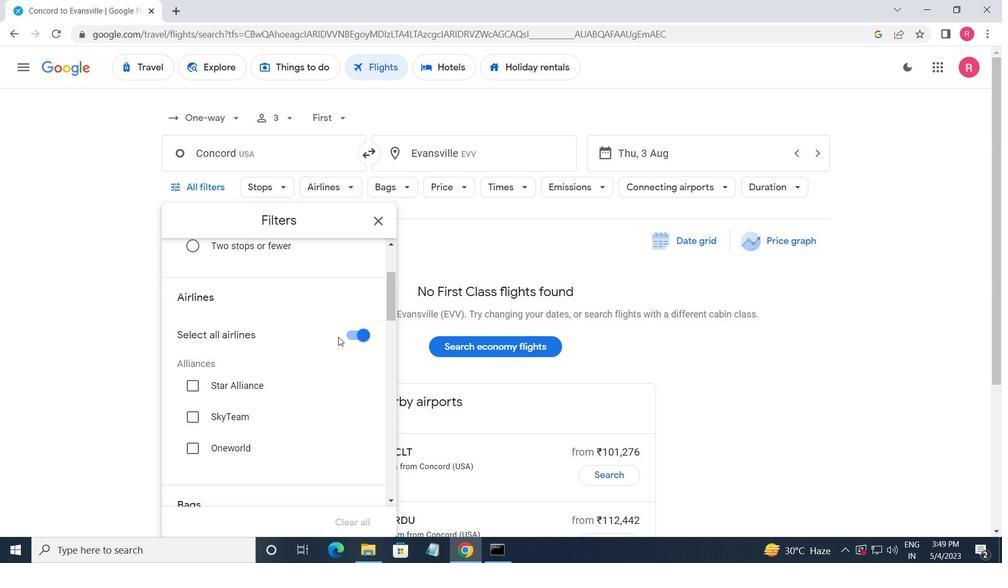 
Action: Mouse scrolled (337, 336) with delta (0, 0)
Screenshot: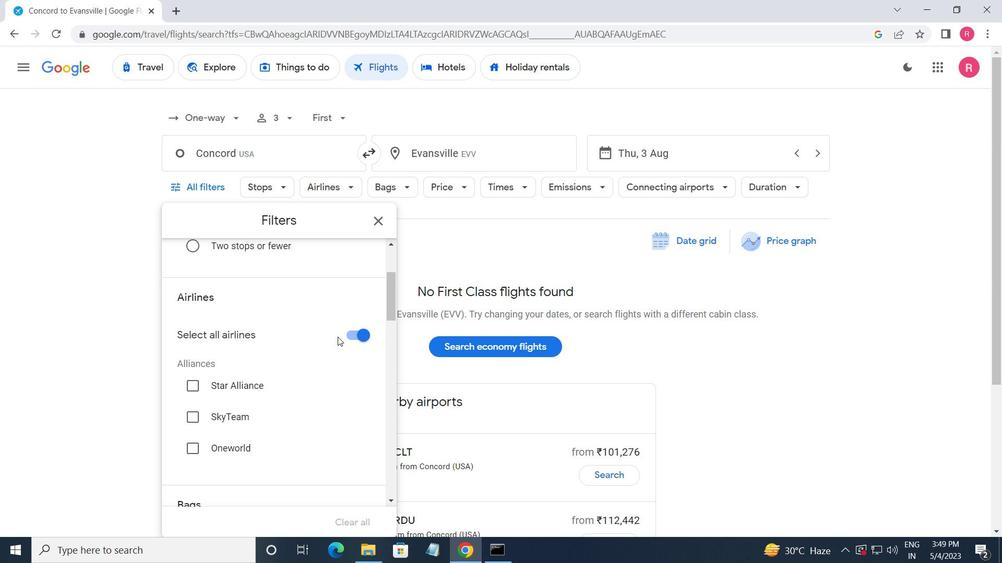
Action: Mouse moved to (358, 399)
Screenshot: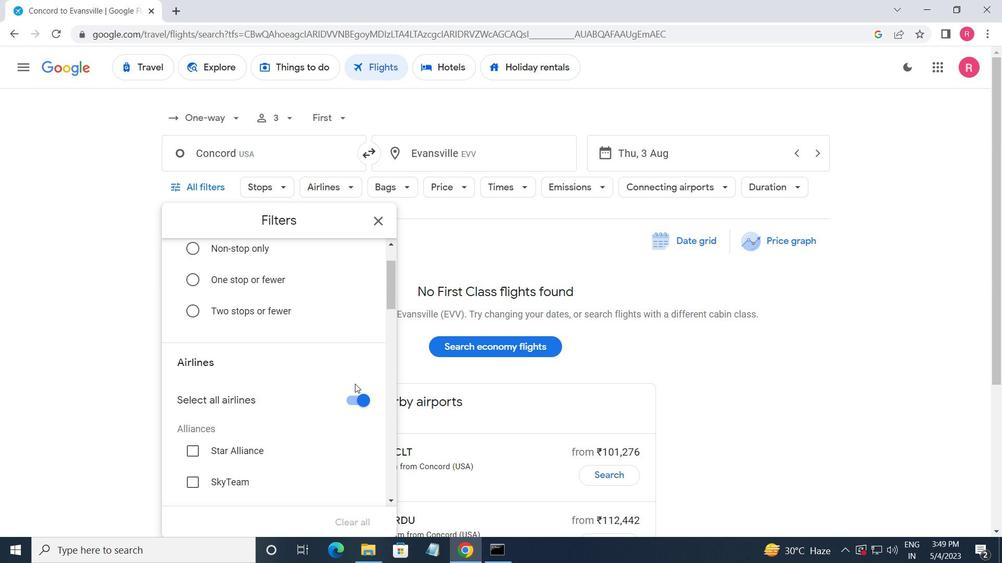 
Action: Mouse pressed left at (358, 399)
Screenshot: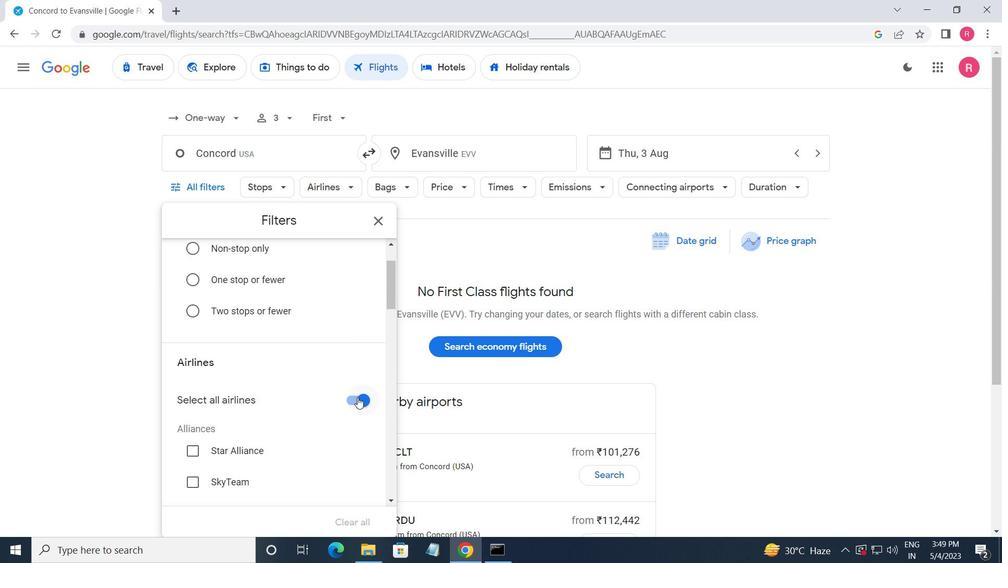 
Action: Mouse moved to (330, 370)
Screenshot: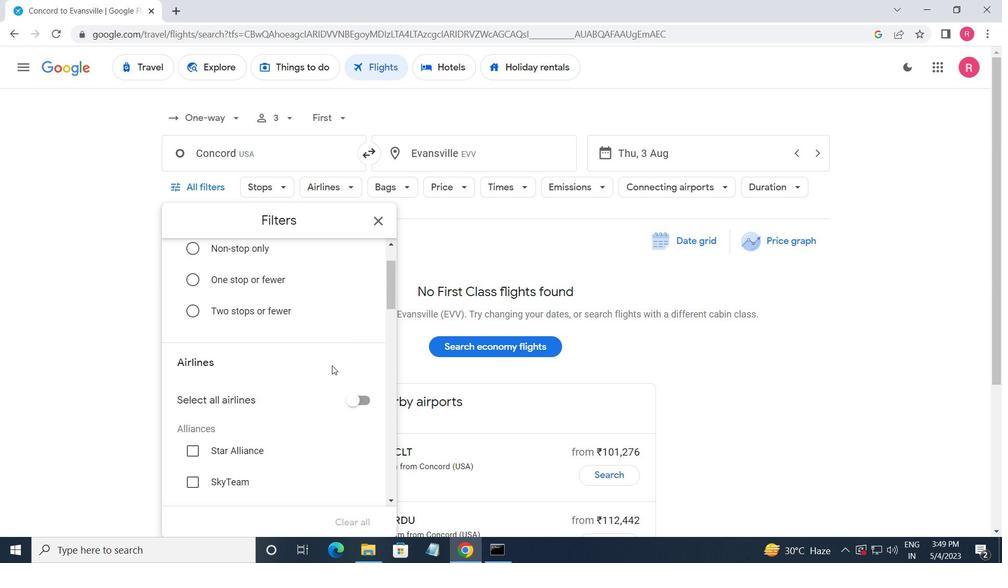 
Action: Mouse scrolled (330, 369) with delta (0, 0)
Screenshot: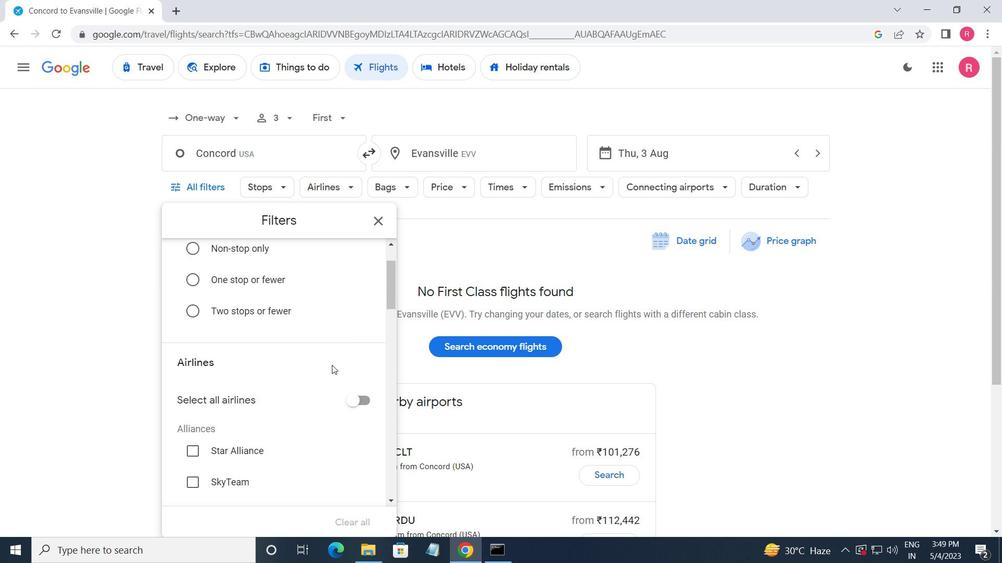 
Action: Mouse moved to (330, 373)
Screenshot: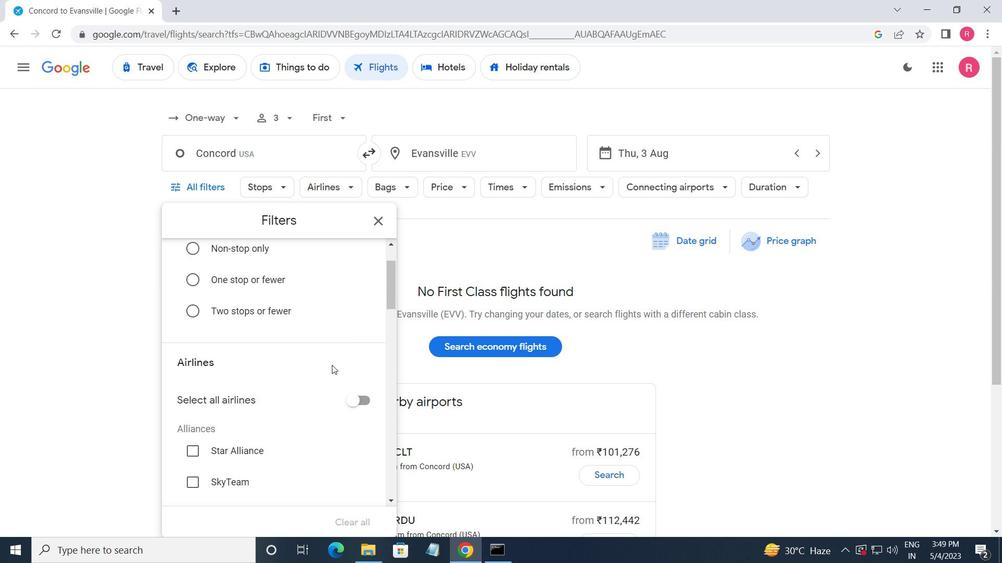 
Action: Mouse scrolled (330, 373) with delta (0, 0)
Screenshot: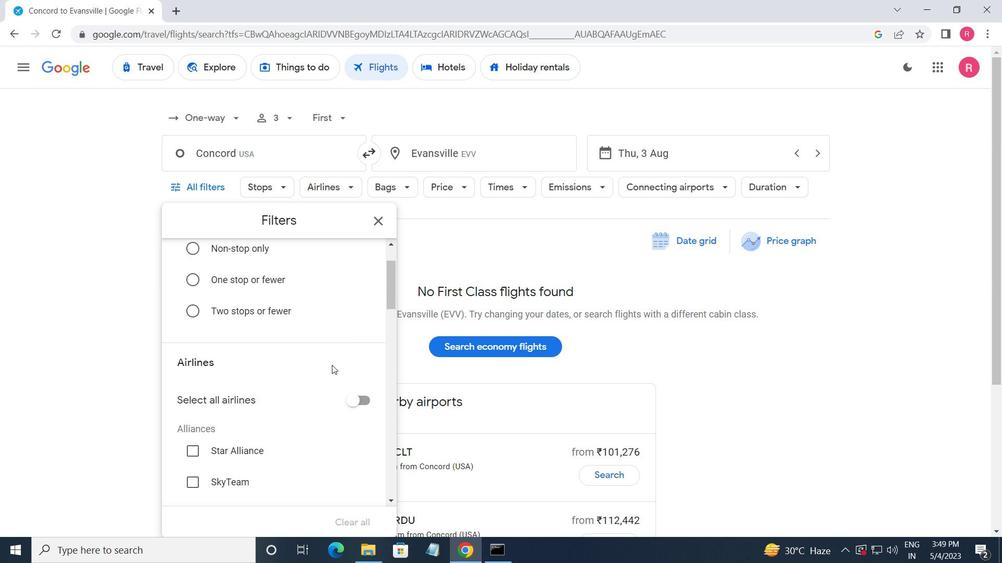 
Action: Mouse moved to (329, 373)
Screenshot: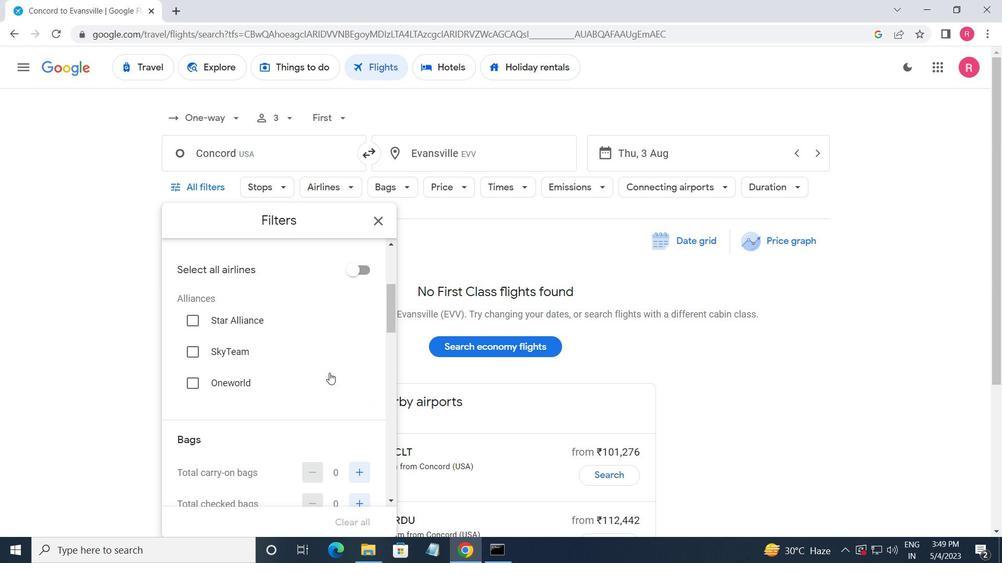 
Action: Mouse scrolled (329, 373) with delta (0, 0)
Screenshot: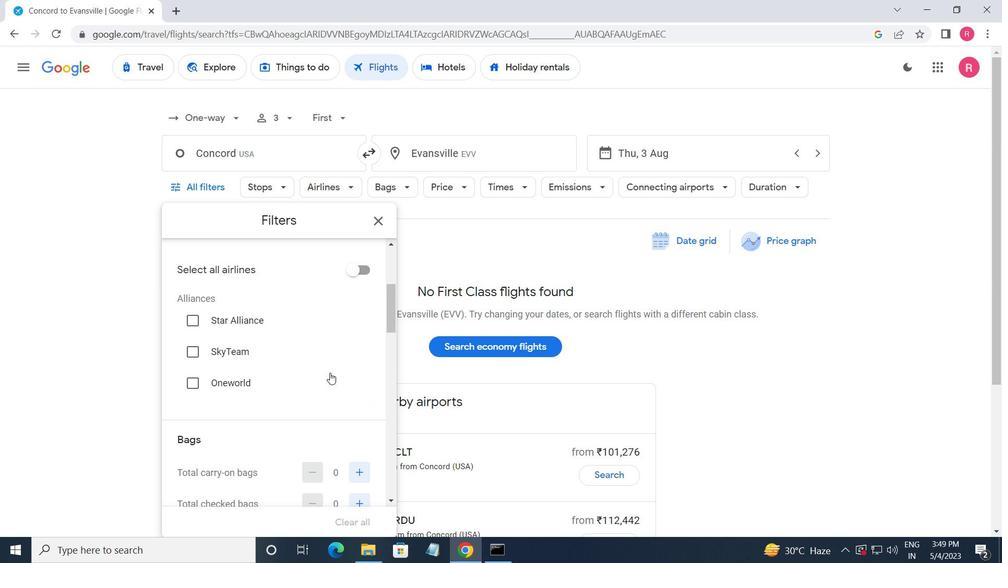
Action: Mouse moved to (333, 374)
Screenshot: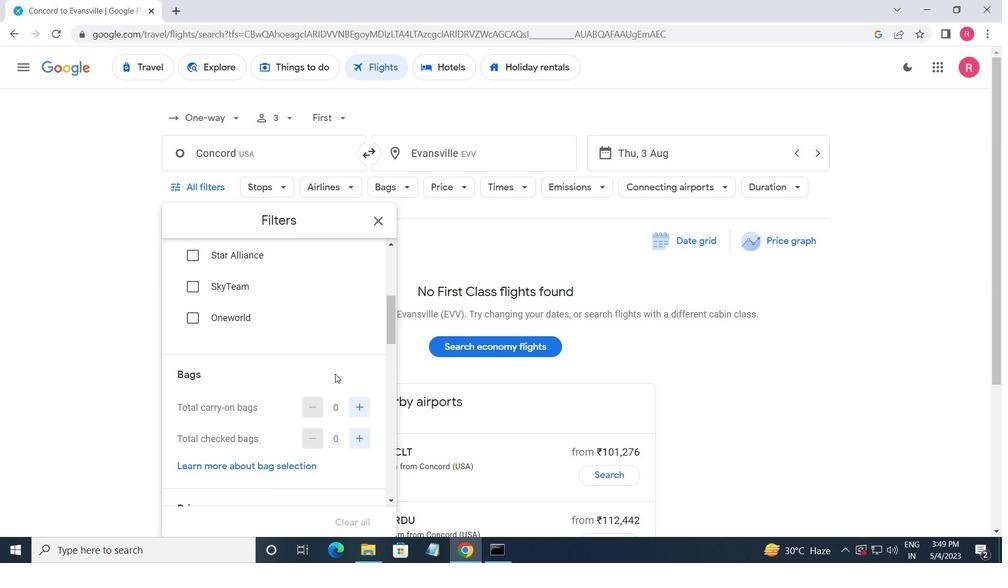 
Action: Mouse scrolled (333, 373) with delta (0, 0)
Screenshot: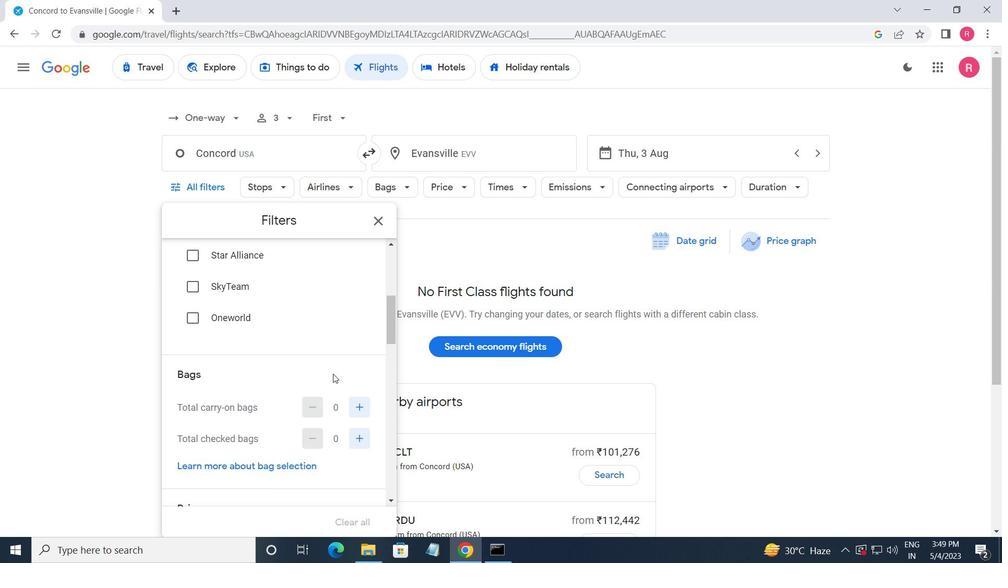 
Action: Mouse moved to (359, 346)
Screenshot: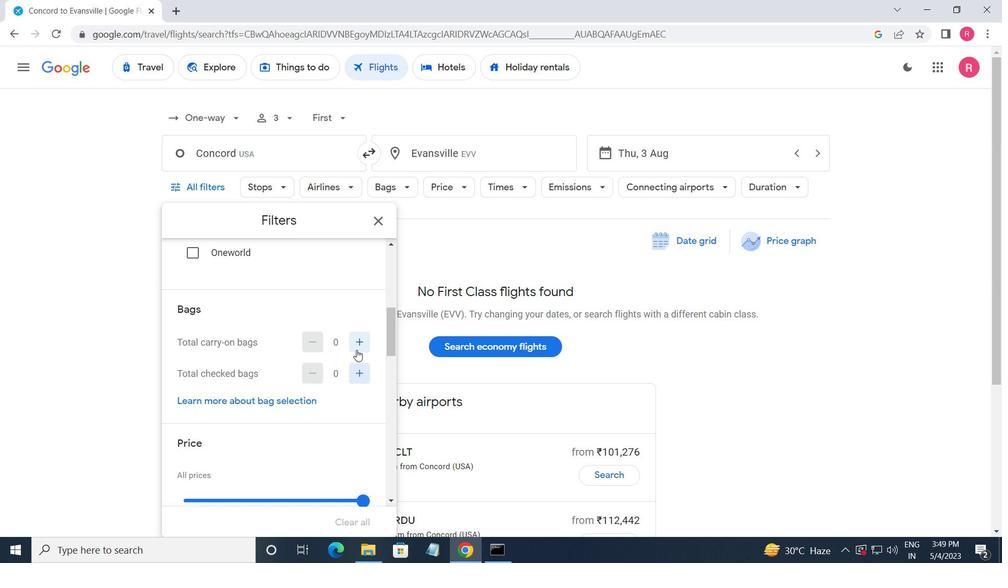 
Action: Mouse pressed left at (359, 346)
Screenshot: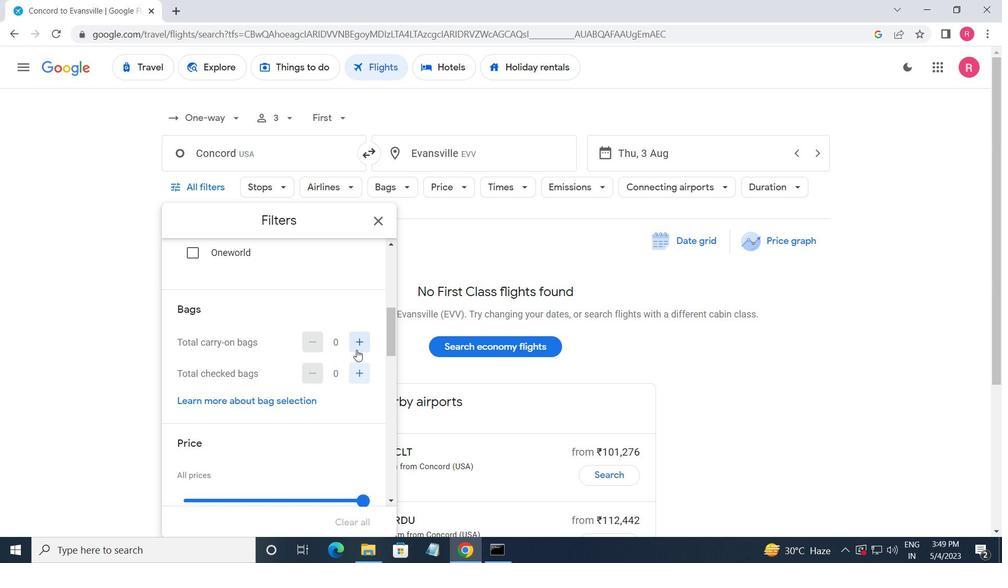
Action: Mouse moved to (330, 403)
Screenshot: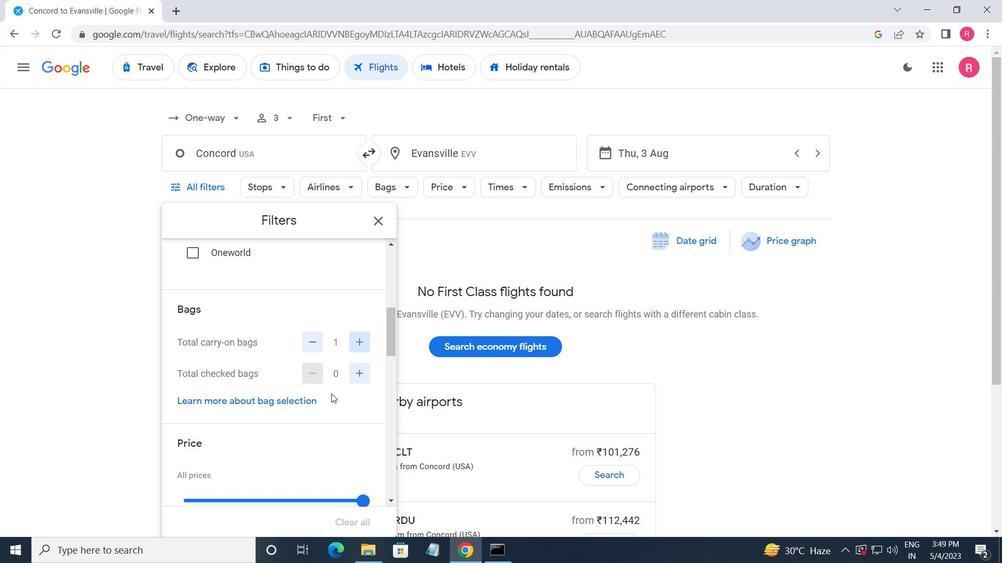 
Action: Mouse scrolled (330, 402) with delta (0, 0)
Screenshot: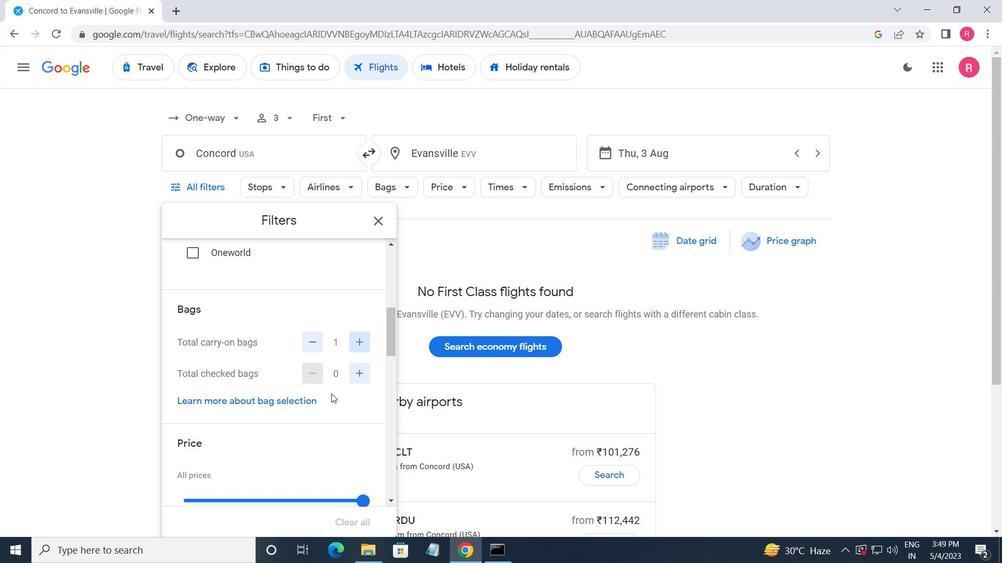 
Action: Mouse moved to (330, 407)
Screenshot: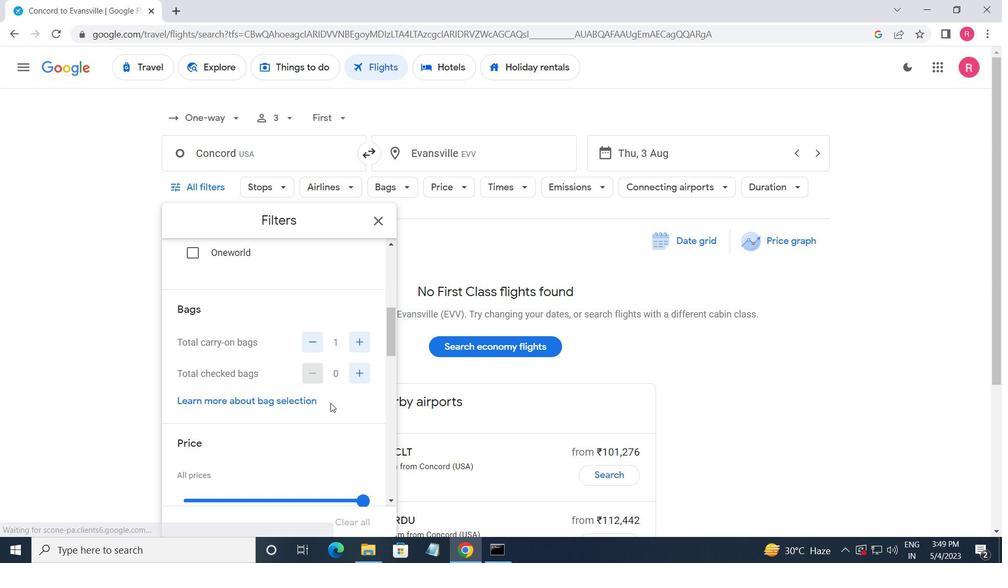 
Action: Mouse scrolled (330, 406) with delta (0, 0)
Screenshot: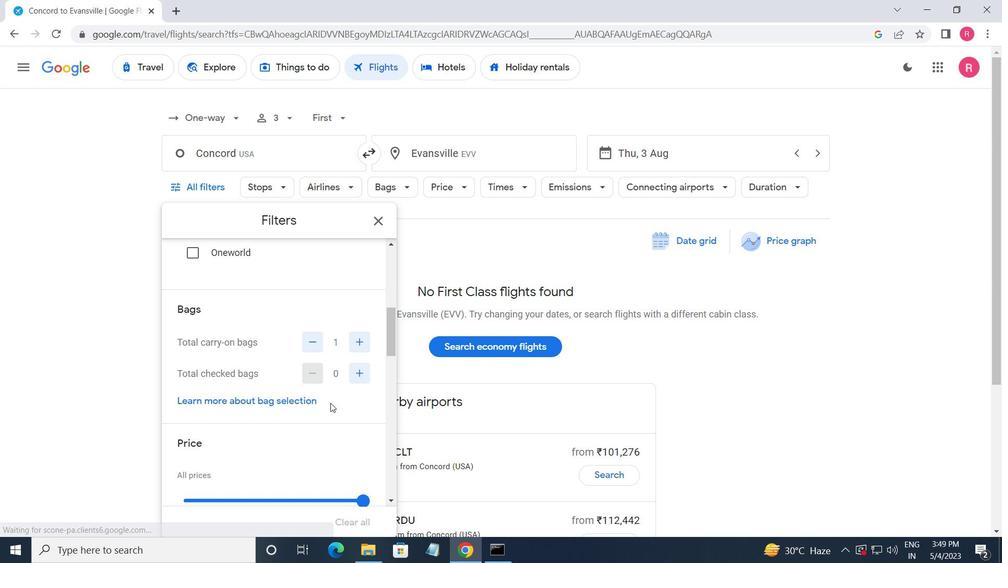 
Action: Mouse moved to (290, 351)
Screenshot: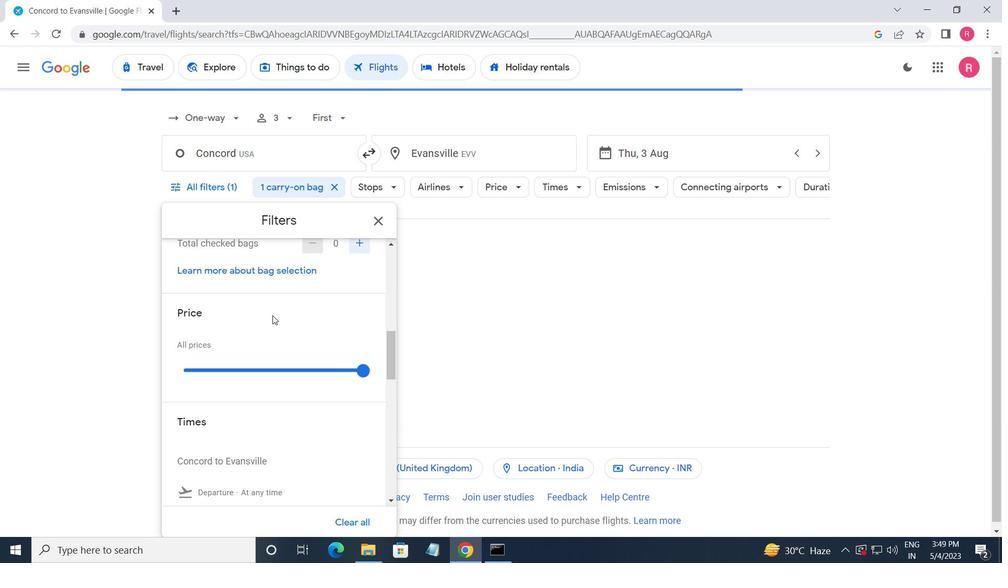 
Action: Mouse scrolled (290, 352) with delta (0, 0)
Screenshot: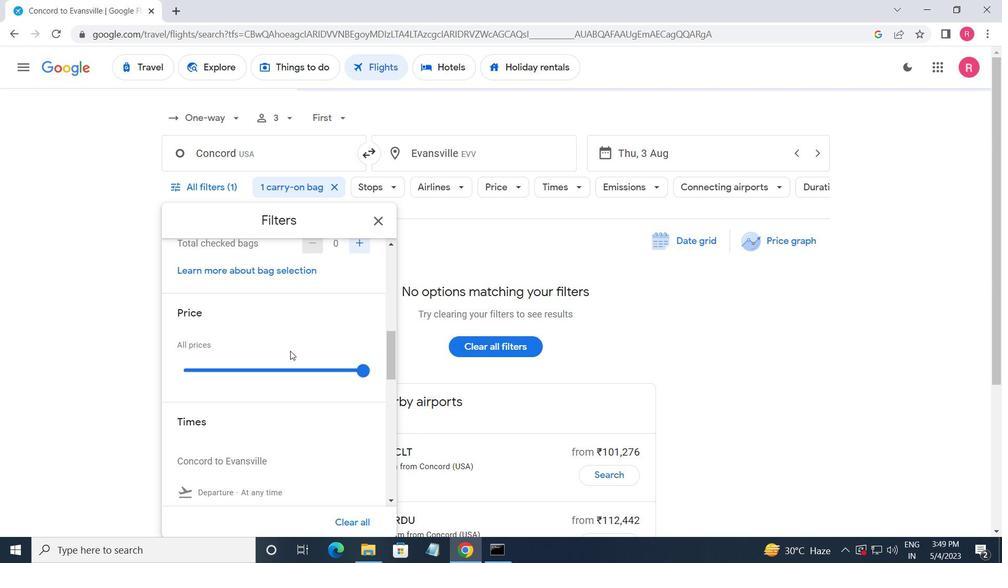 
Action: Mouse moved to (357, 436)
Screenshot: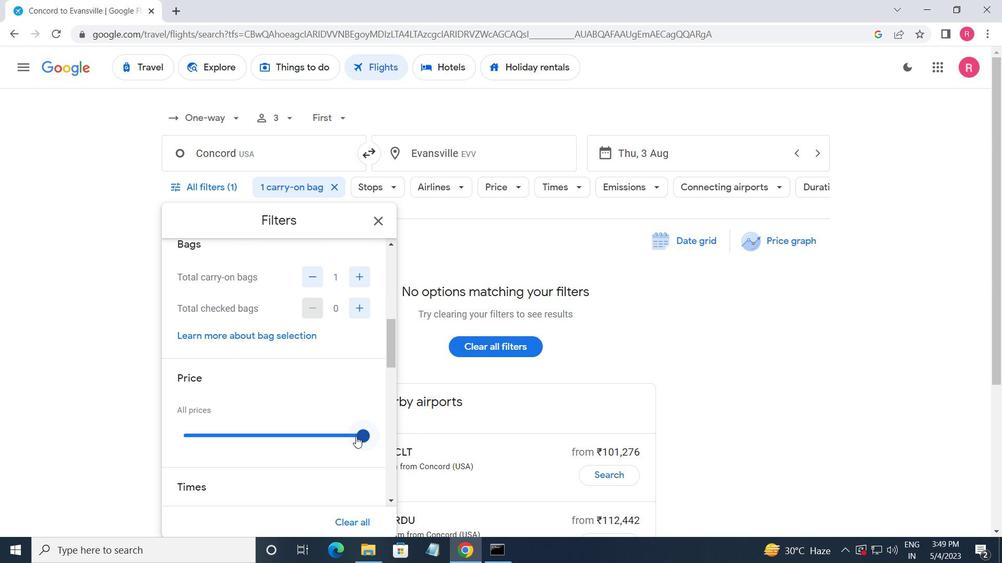 
Action: Mouse pressed left at (357, 436)
Screenshot: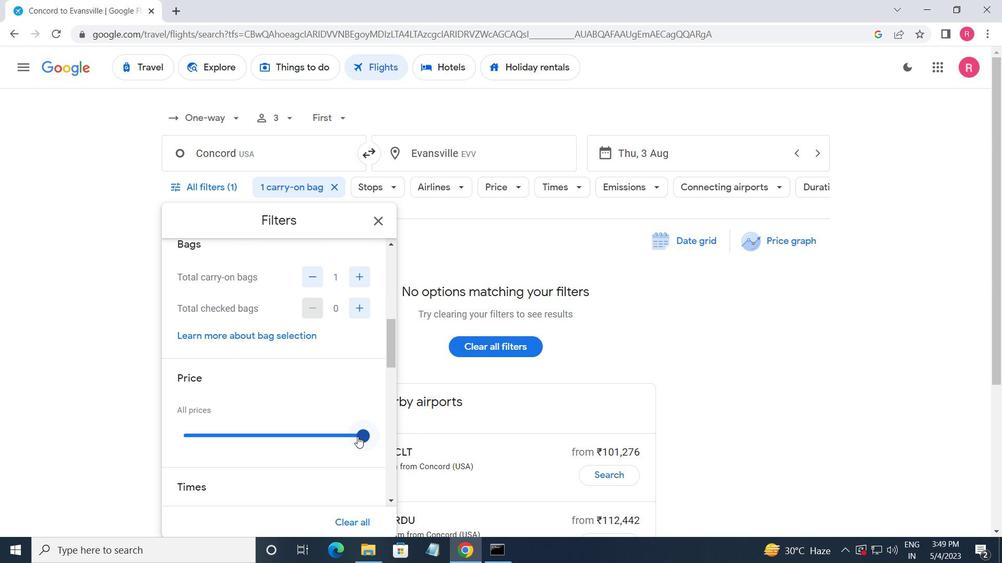 
Action: Mouse moved to (288, 366)
Screenshot: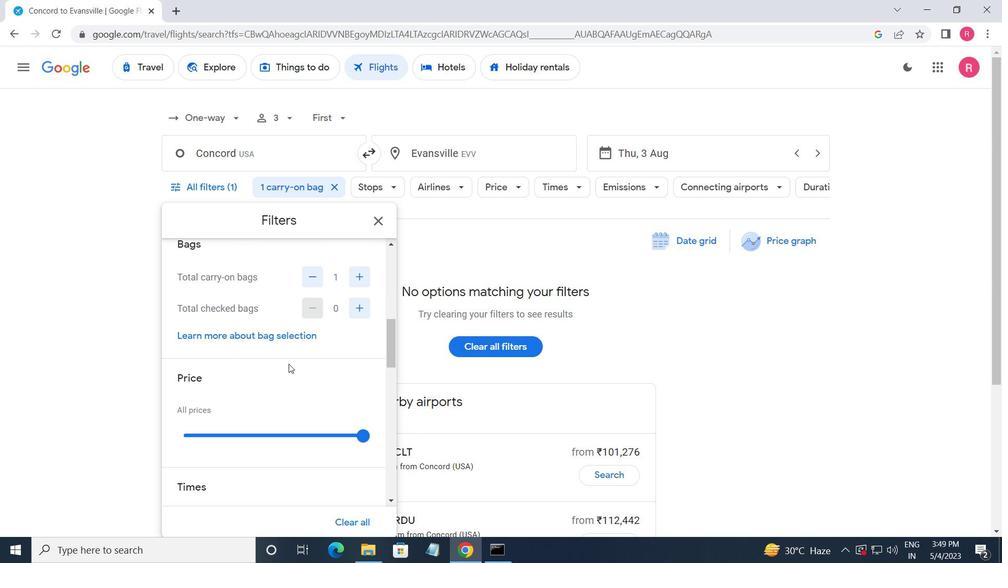 
Action: Mouse scrolled (288, 365) with delta (0, 0)
Screenshot: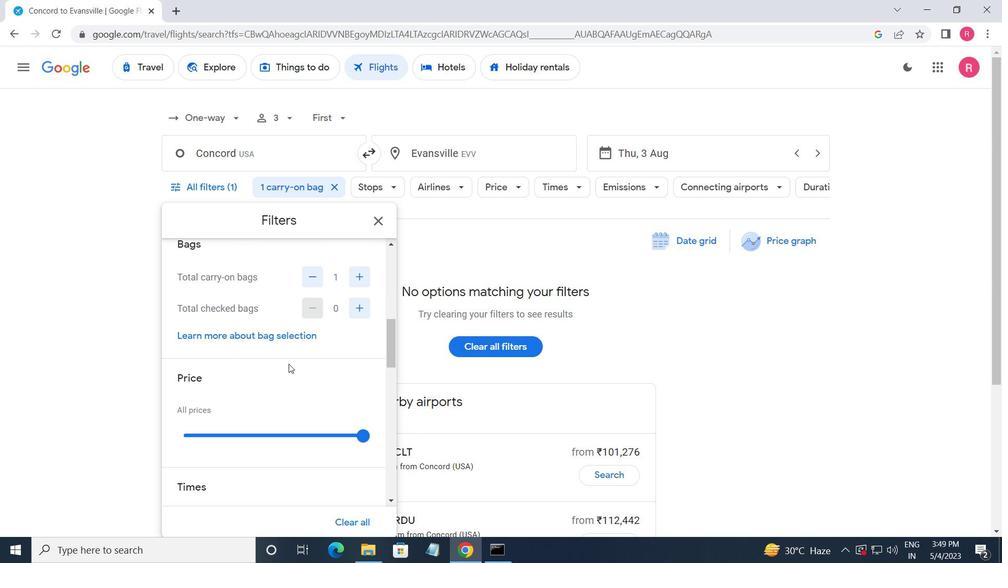 
Action: Mouse moved to (313, 405)
Screenshot: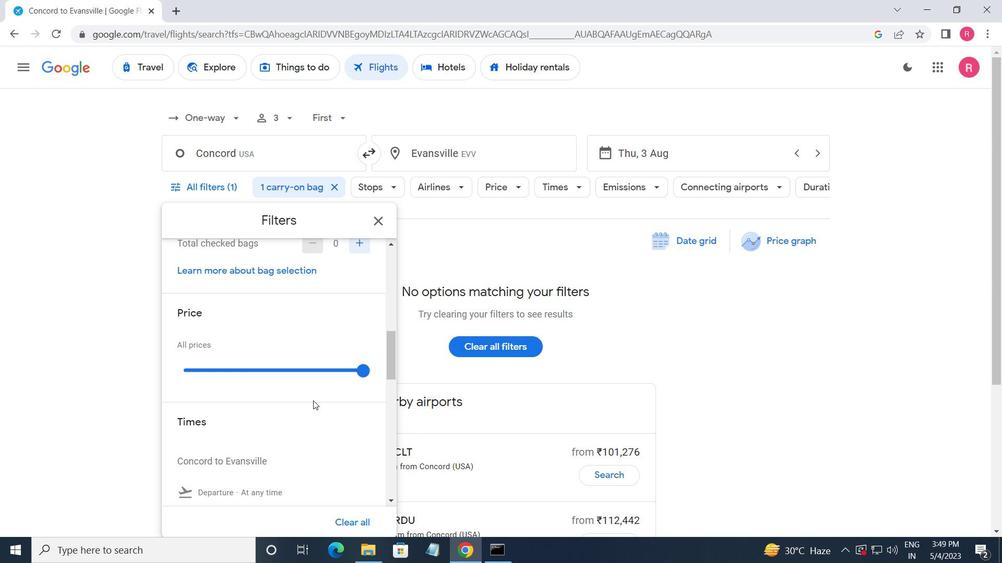 
Action: Mouse scrolled (313, 405) with delta (0, 0)
Screenshot: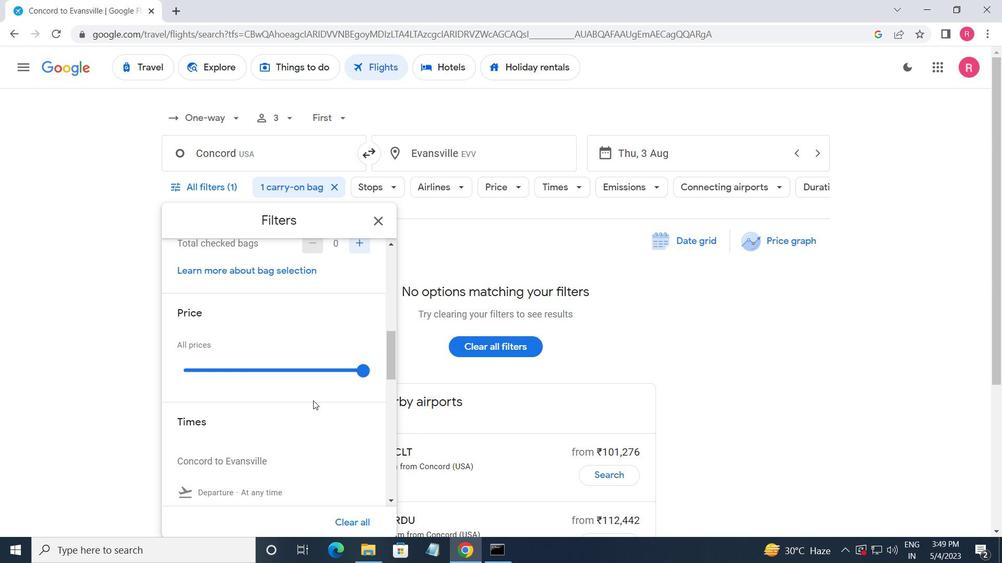 
Action: Mouse moved to (313, 407)
Screenshot: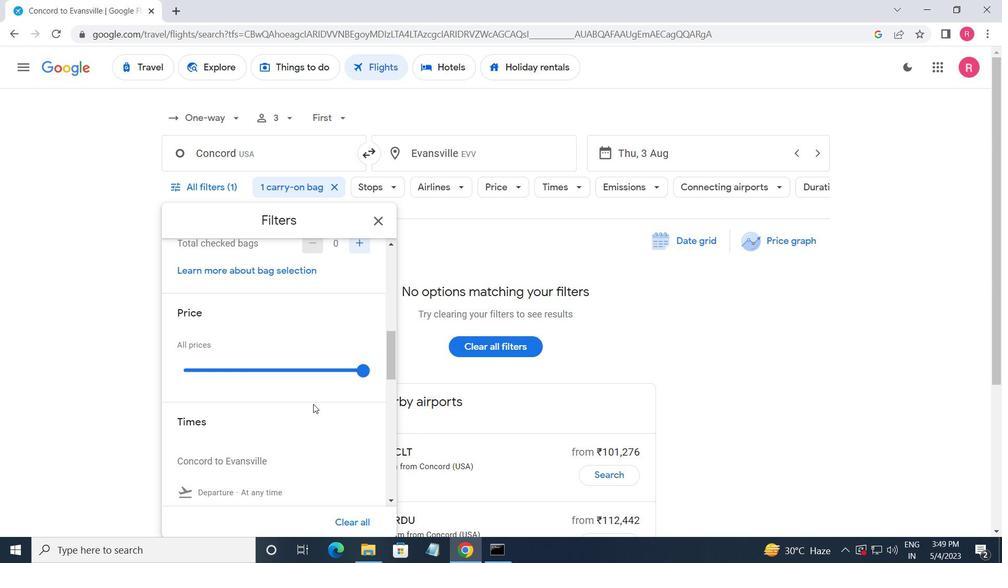 
Action: Mouse scrolled (313, 407) with delta (0, 0)
Screenshot: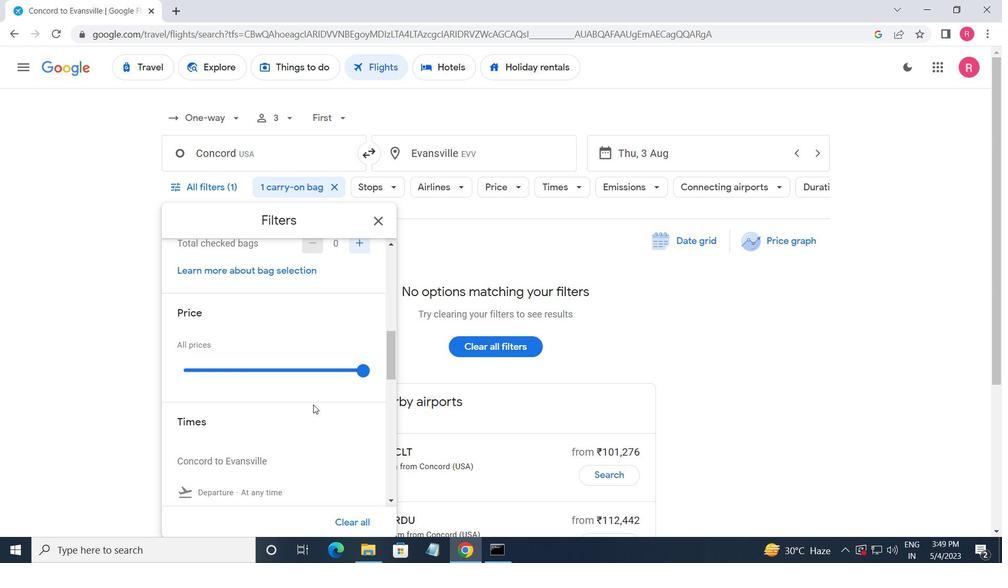 
Action: Mouse moved to (188, 389)
Screenshot: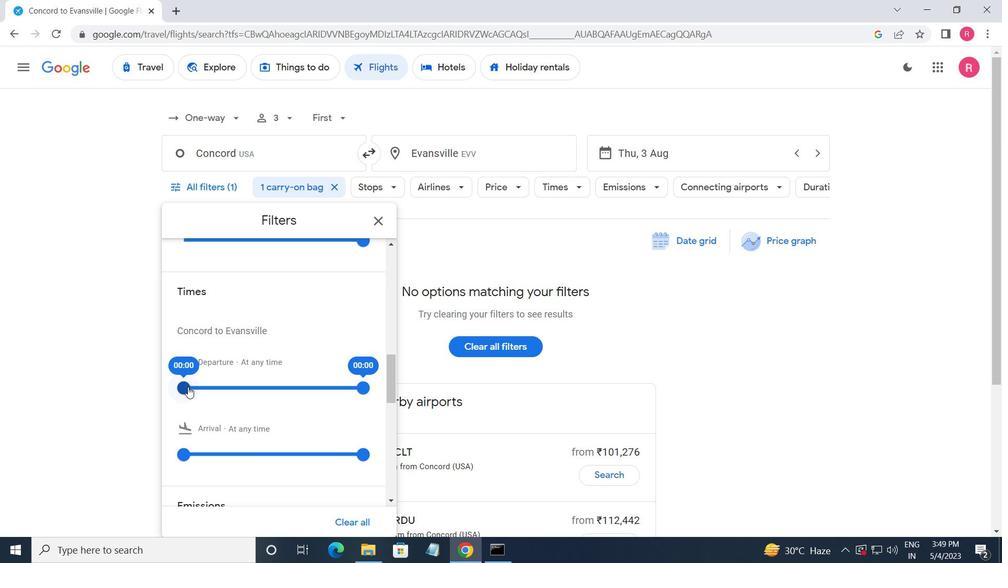 
Action: Mouse pressed left at (188, 389)
Screenshot: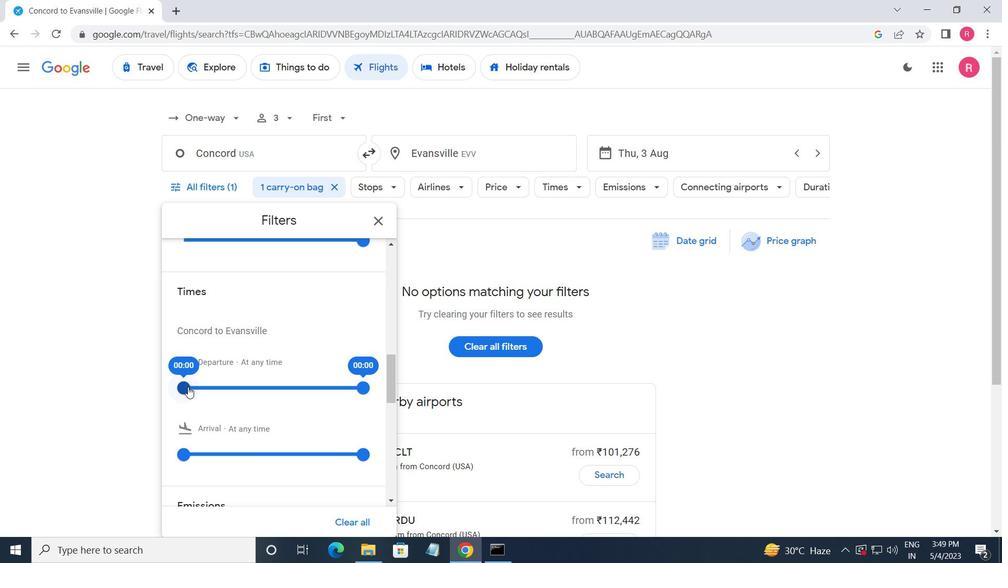 
Action: Mouse moved to (362, 388)
Screenshot: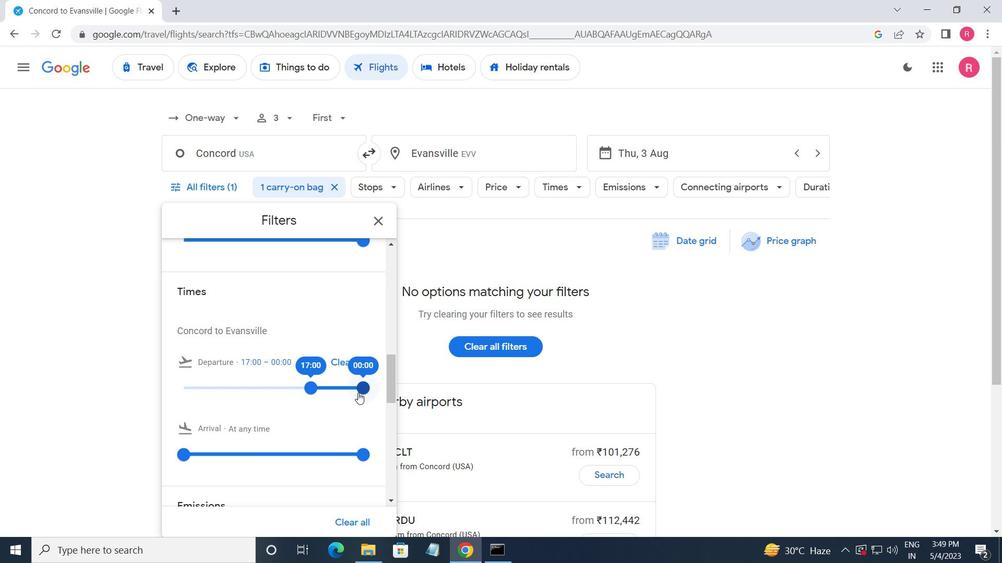 
Action: Mouse pressed left at (362, 388)
Screenshot: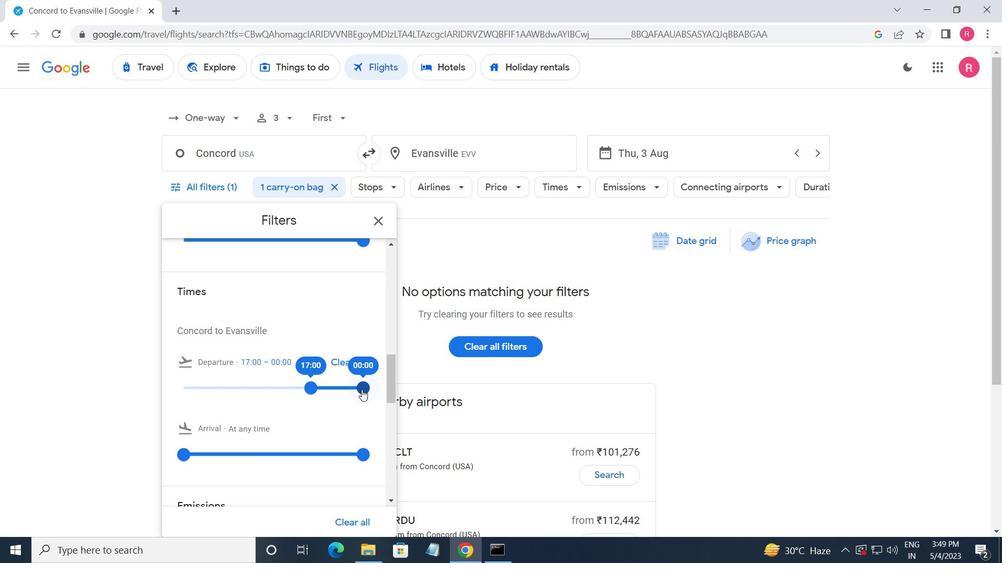 
Action: Mouse moved to (379, 222)
Screenshot: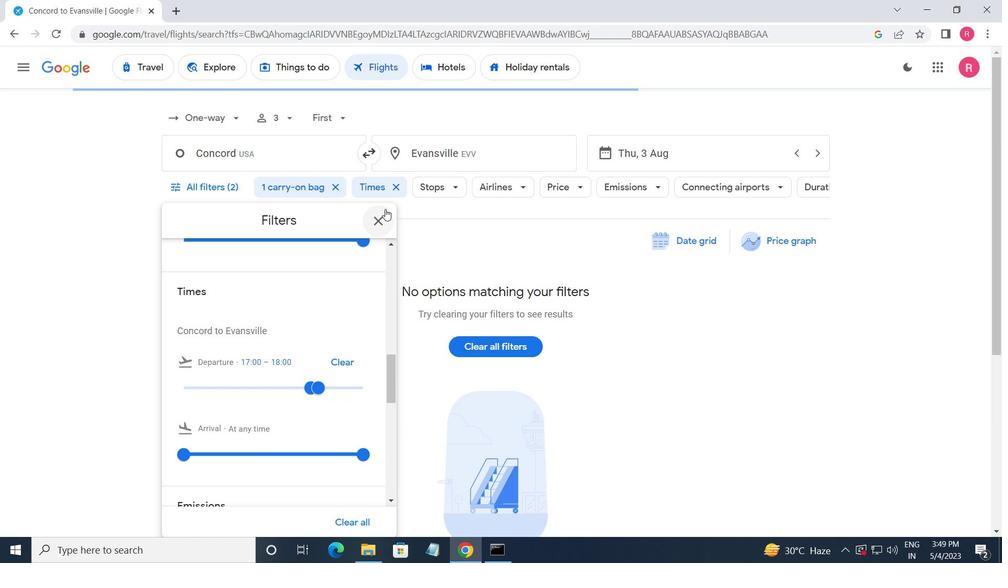 
Action: Mouse pressed left at (379, 222)
Screenshot: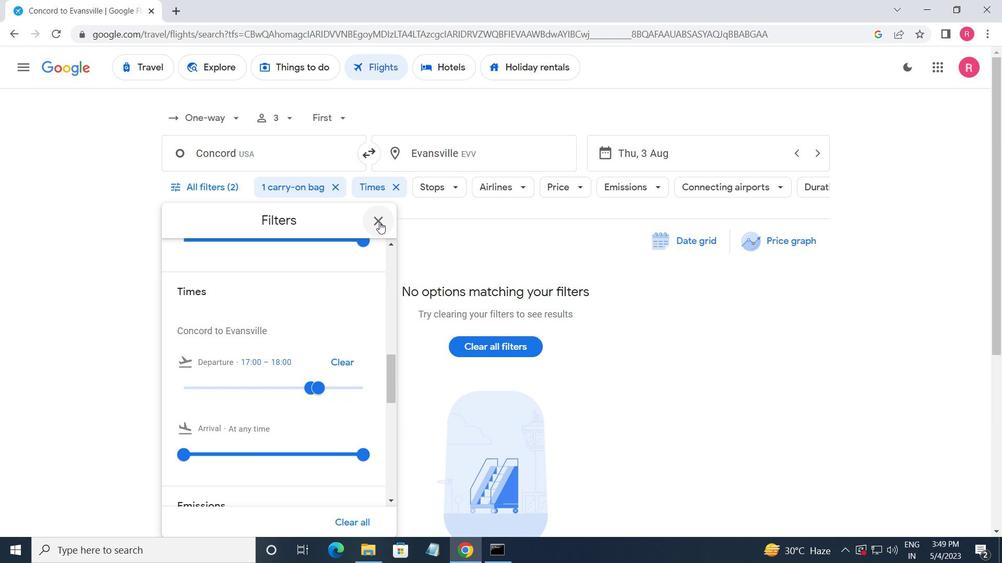 
